 Task: Research Airbnb properties in Katumba, Tanzania from 5th December, 2023 to 16th December, 2023 for 2 adults. Place can be entire room with 1  bedroom having 1 bed and 1 bathroom. Property type can be hotel.
Action: Mouse moved to (456, 107)
Screenshot: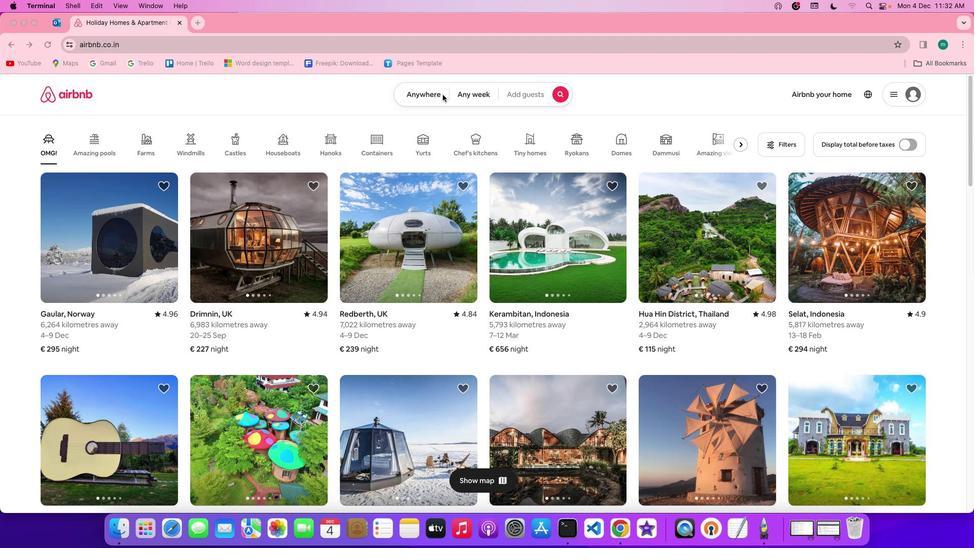 
Action: Mouse pressed left at (456, 107)
Screenshot: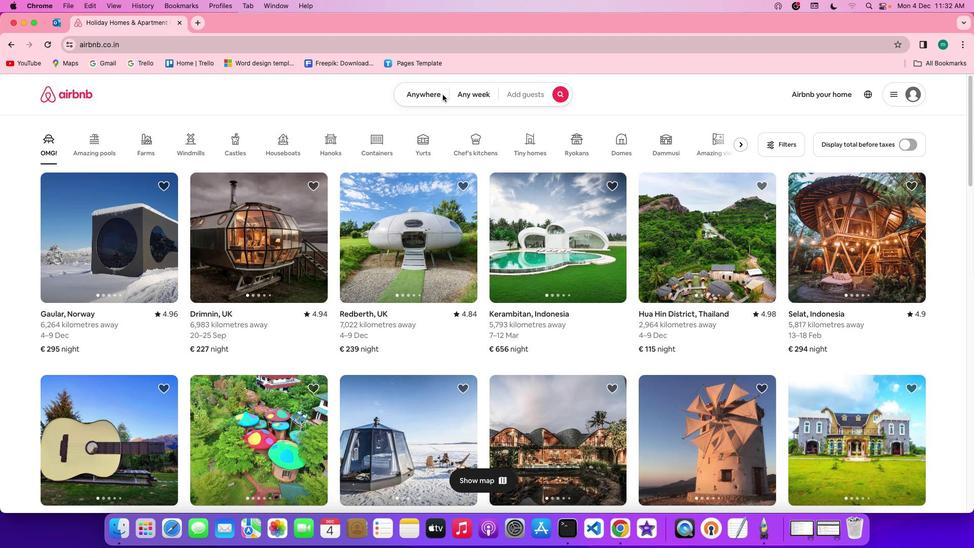 
Action: Mouse pressed left at (456, 107)
Screenshot: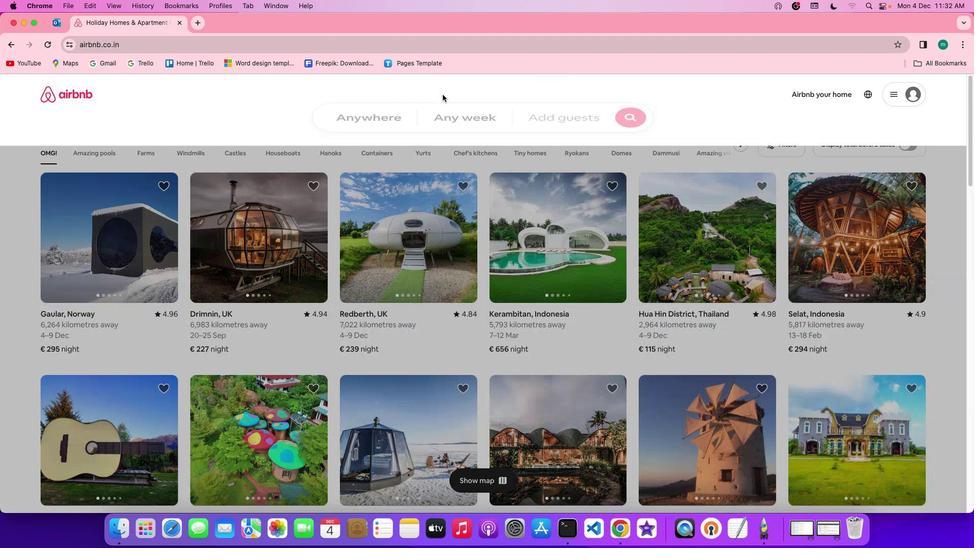 
Action: Mouse moved to (372, 145)
Screenshot: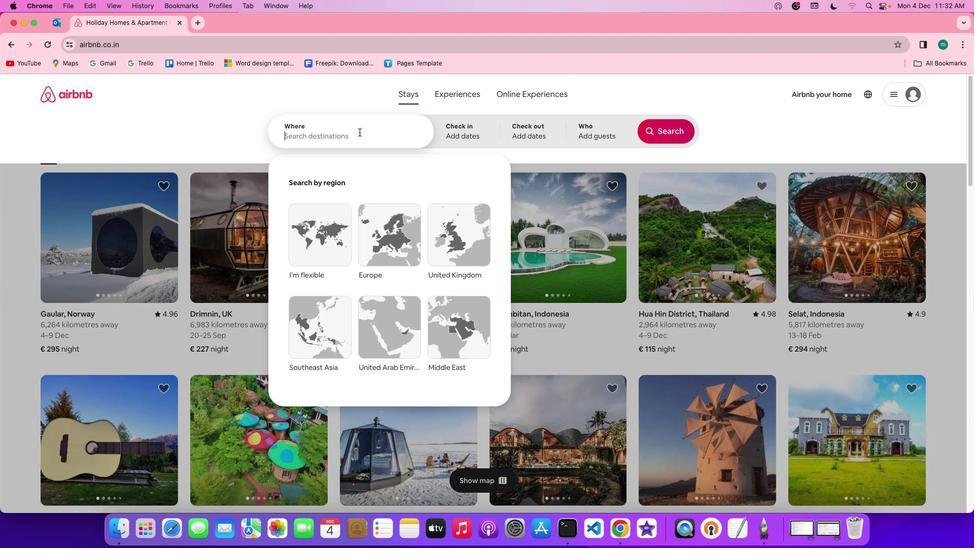 
Action: Mouse pressed left at (372, 145)
Screenshot: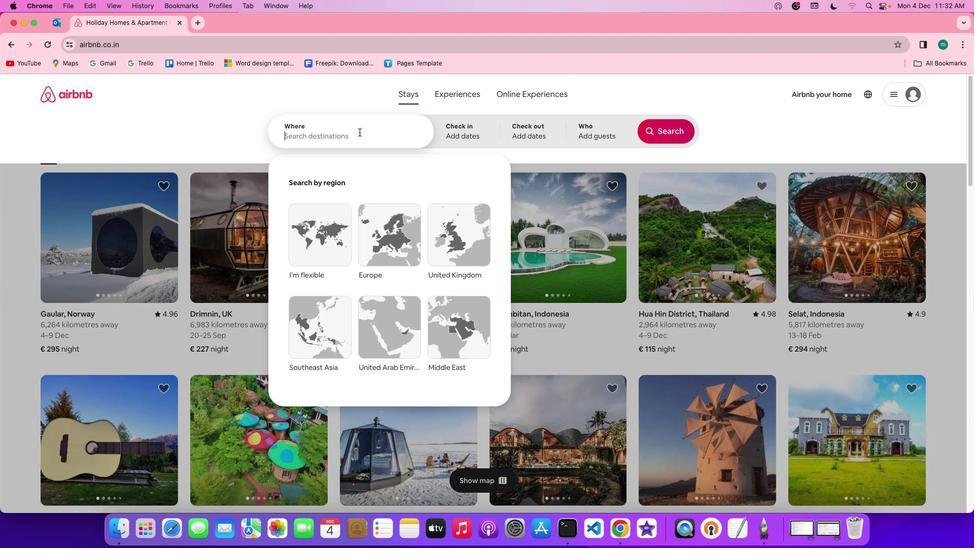 
Action: Key pressed Key.shift'K''a''t''u''m''b''a'','Key.spaceKey.shift't''a''n''z''a''n''i''a'
Screenshot: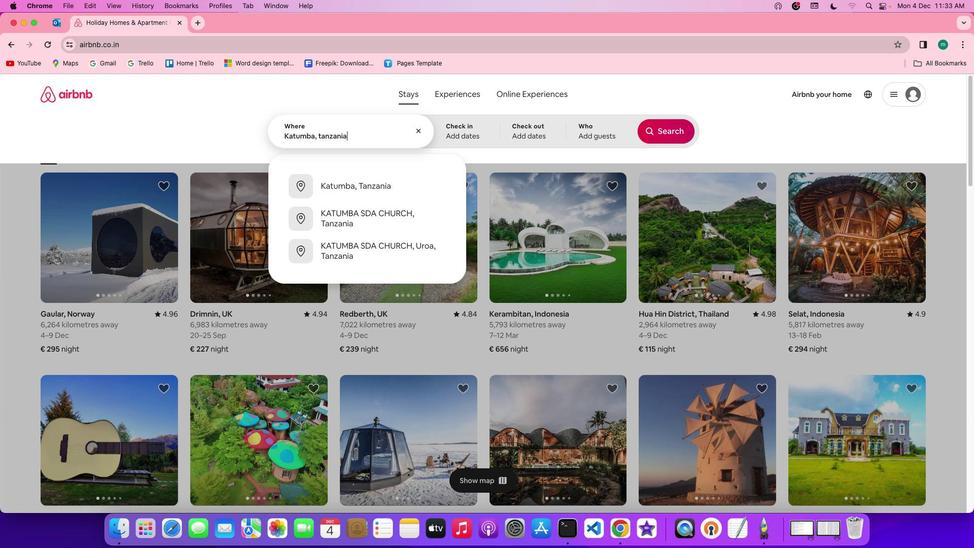 
Action: Mouse moved to (484, 138)
Screenshot: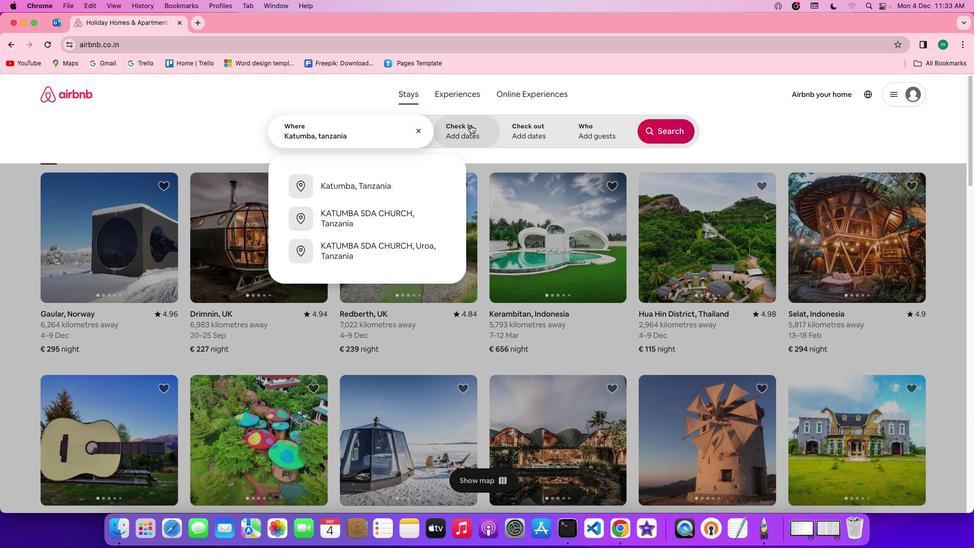 
Action: Mouse pressed left at (484, 138)
Screenshot: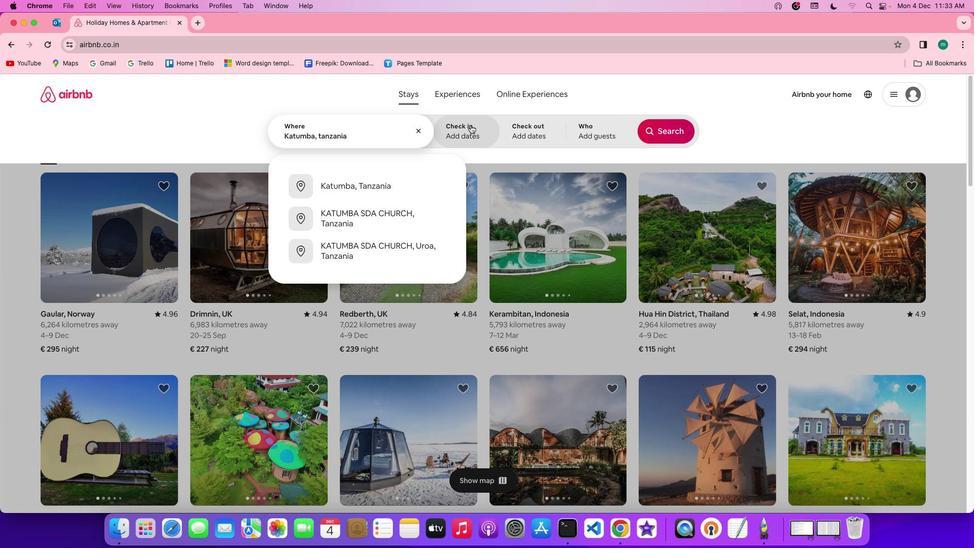 
Action: Mouse moved to (369, 292)
Screenshot: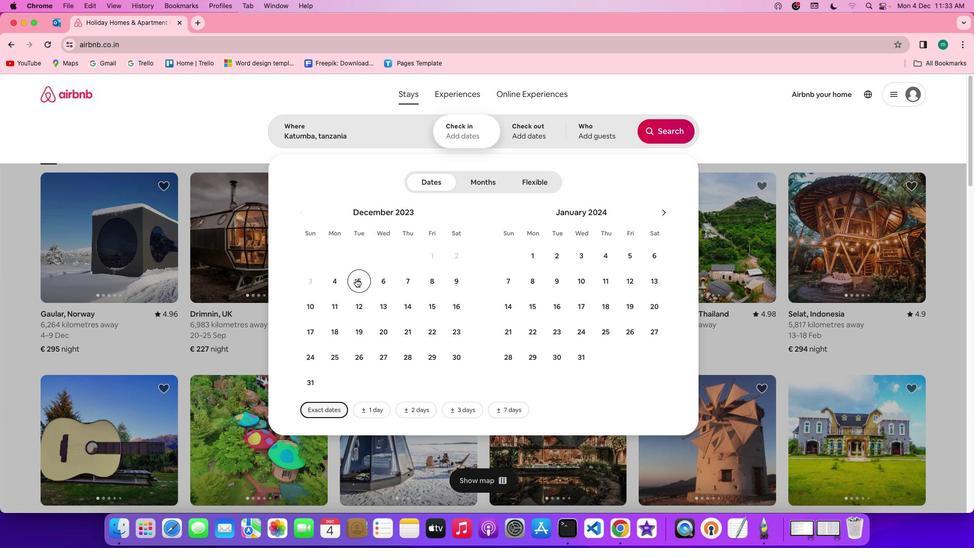 
Action: Mouse pressed left at (369, 292)
Screenshot: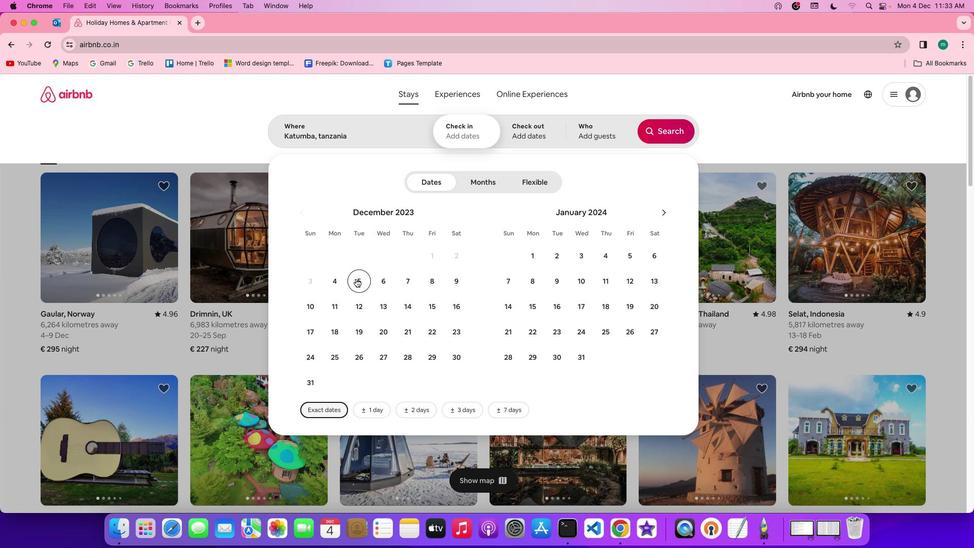 
Action: Mouse moved to (465, 320)
Screenshot: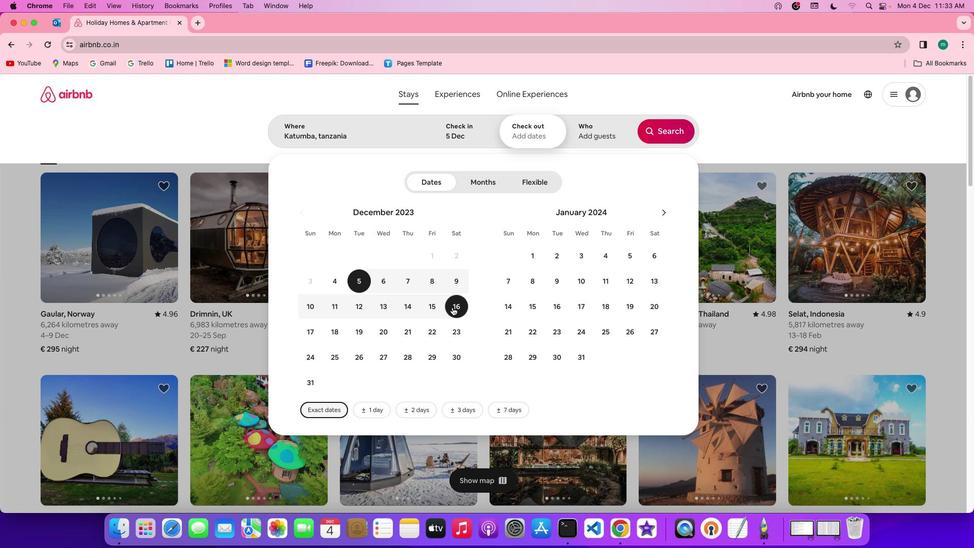 
Action: Mouse pressed left at (465, 320)
Screenshot: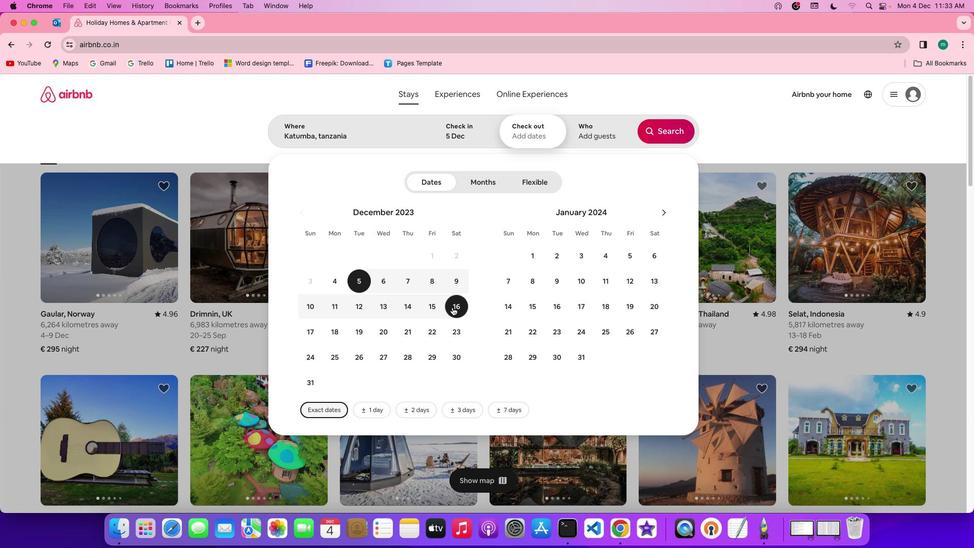 
Action: Mouse moved to (621, 151)
Screenshot: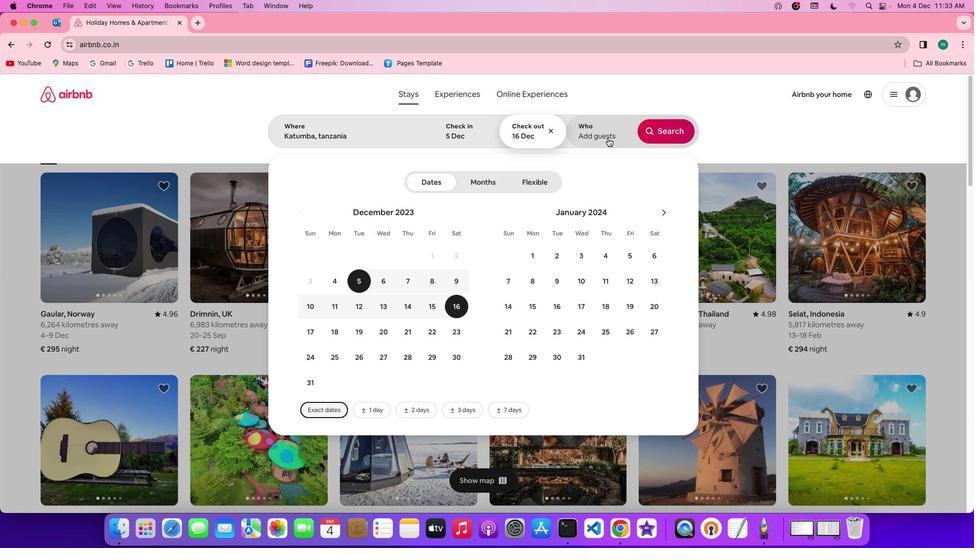 
Action: Mouse pressed left at (621, 151)
Screenshot: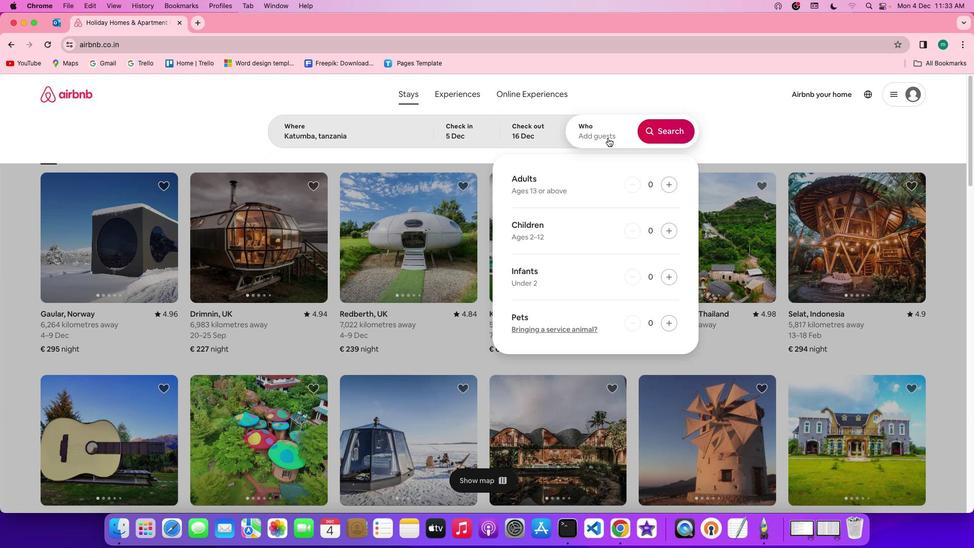 
Action: Mouse moved to (686, 196)
Screenshot: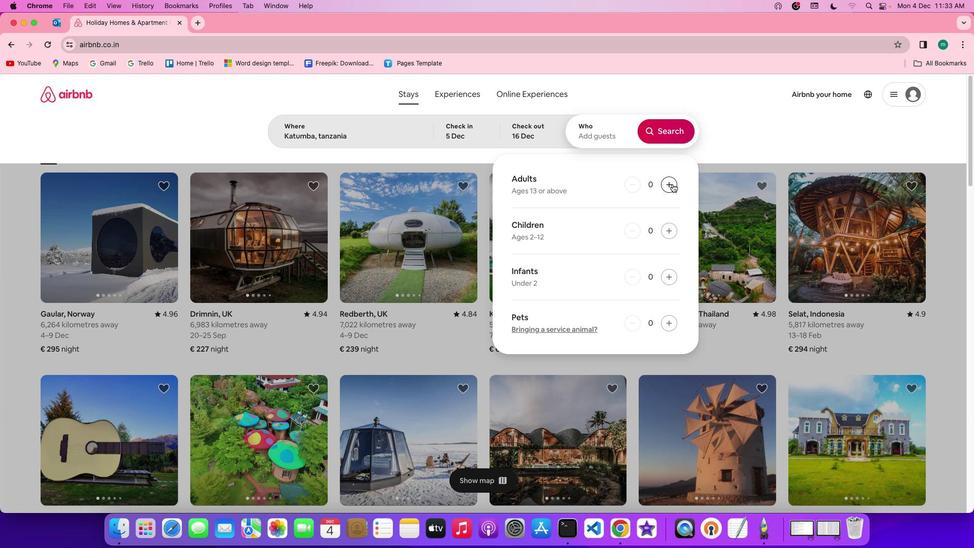 
Action: Mouse pressed left at (686, 196)
Screenshot: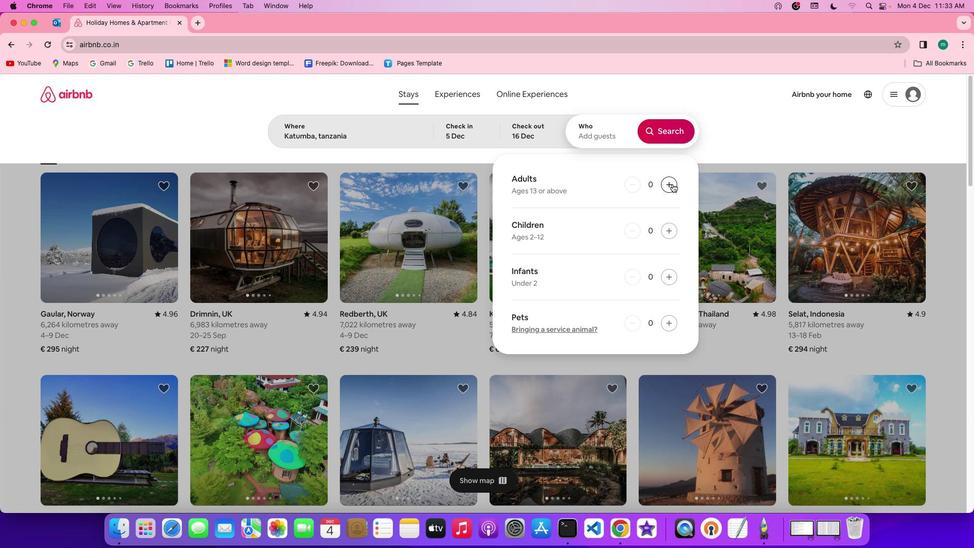 
Action: Mouse pressed left at (686, 196)
Screenshot: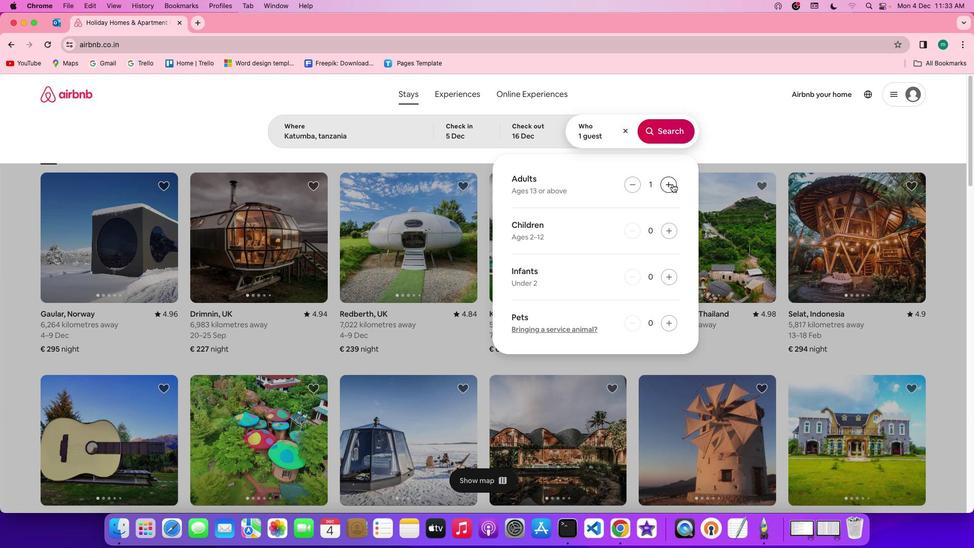 
Action: Mouse moved to (698, 145)
Screenshot: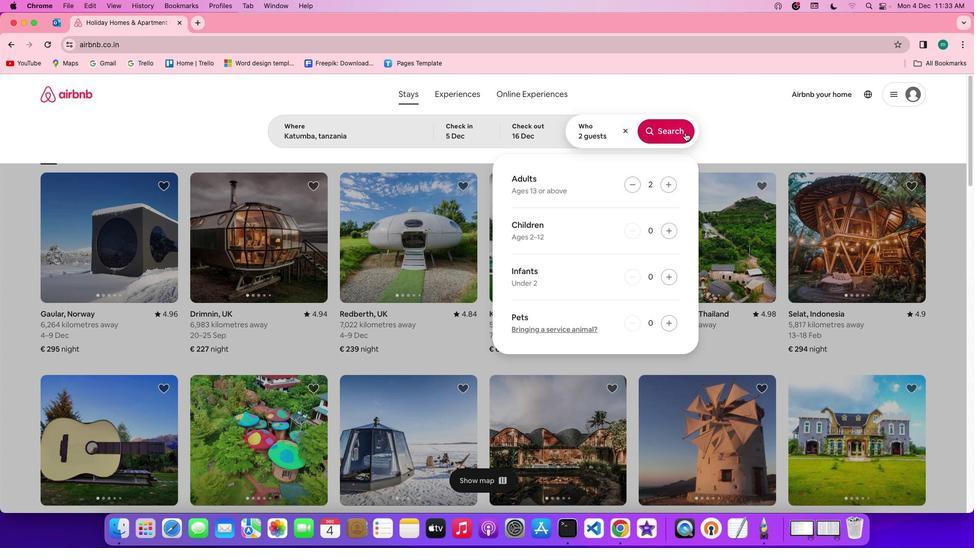 
Action: Mouse pressed left at (698, 145)
Screenshot: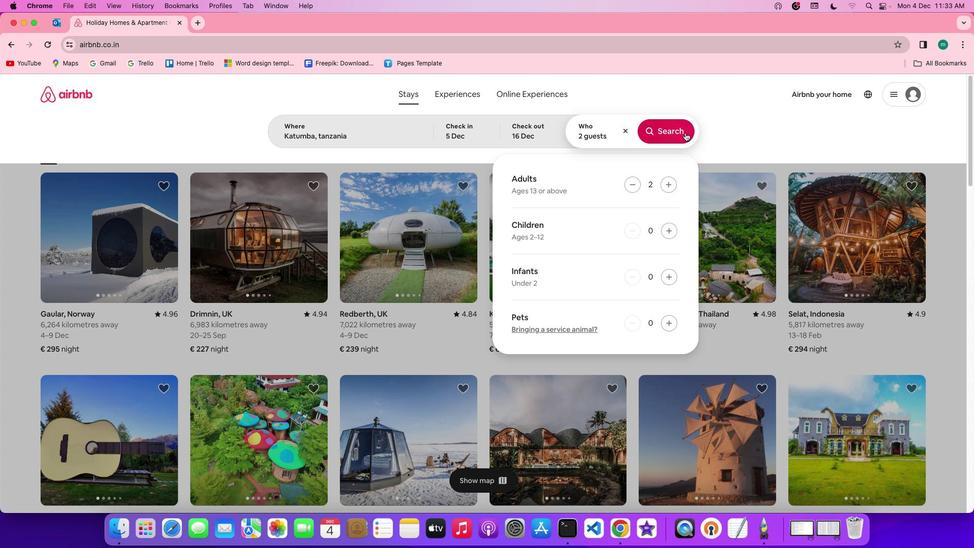 
Action: Mouse moved to (833, 152)
Screenshot: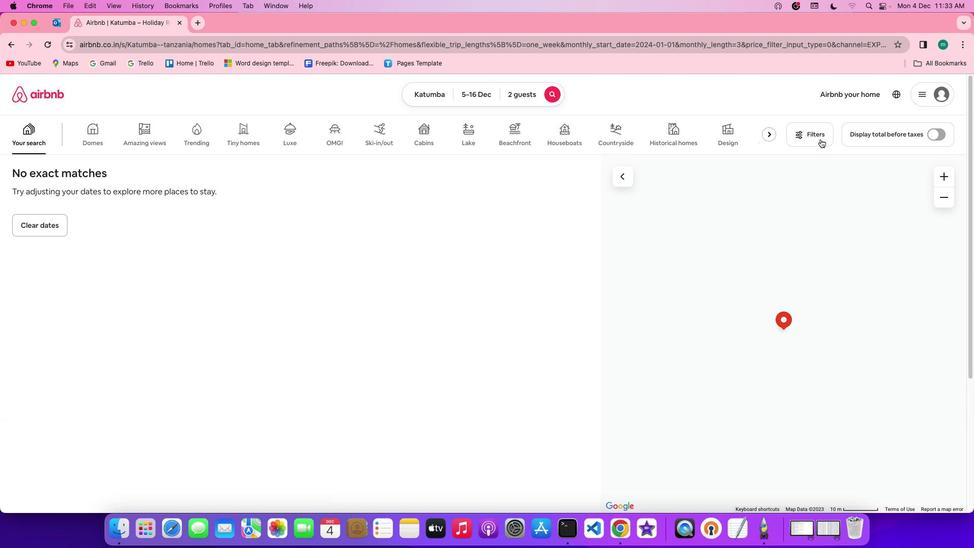 
Action: Mouse pressed left at (833, 152)
Screenshot: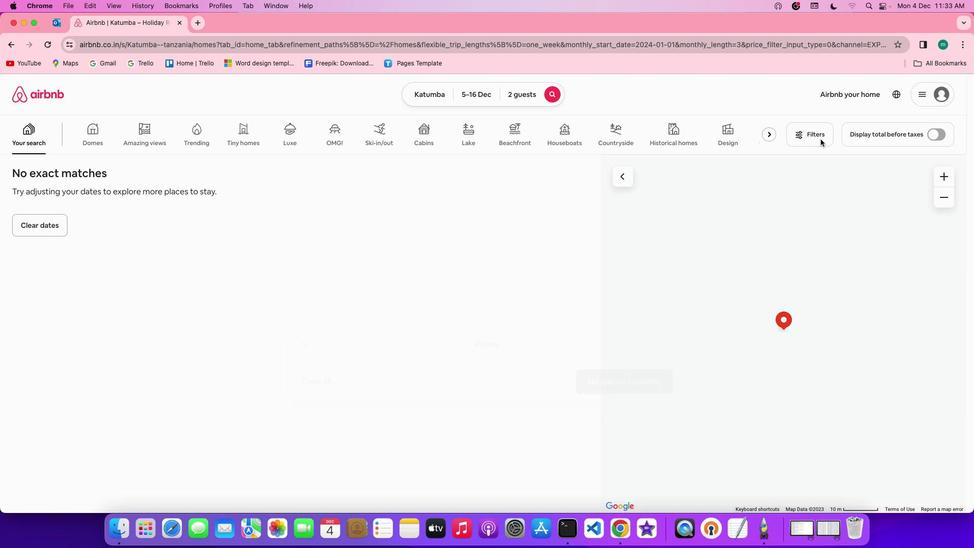 
Action: Mouse moved to (464, 318)
Screenshot: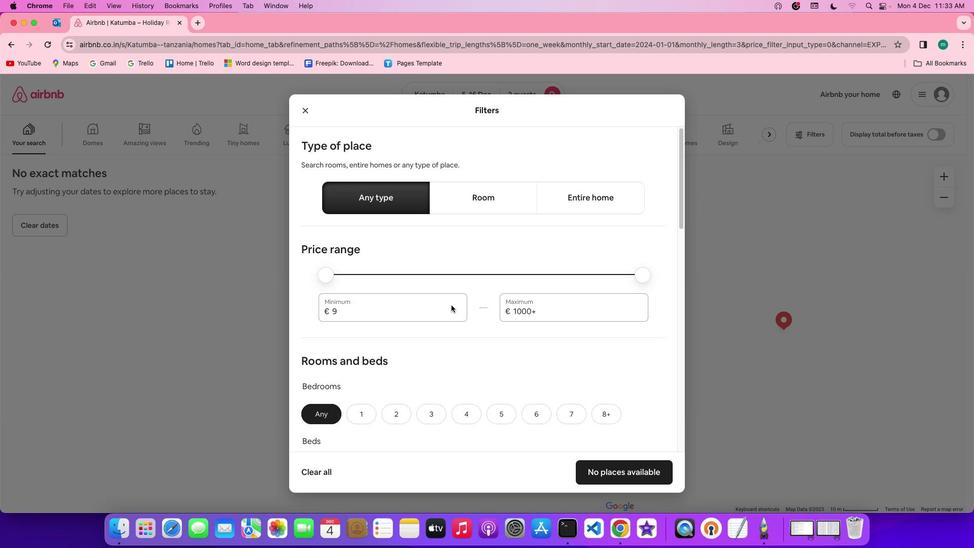 
Action: Mouse scrolled (464, 318) with delta (13, 12)
Screenshot: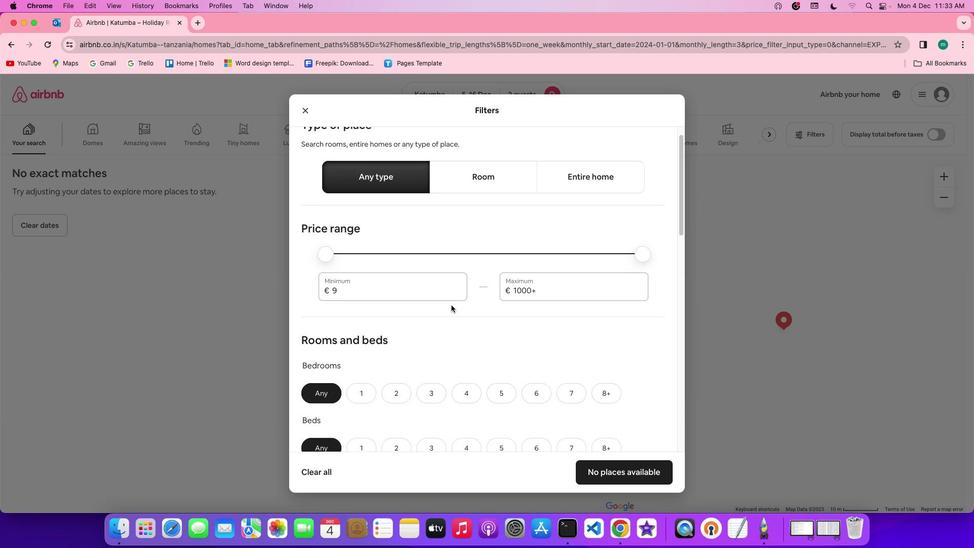 
Action: Mouse scrolled (464, 318) with delta (13, 12)
Screenshot: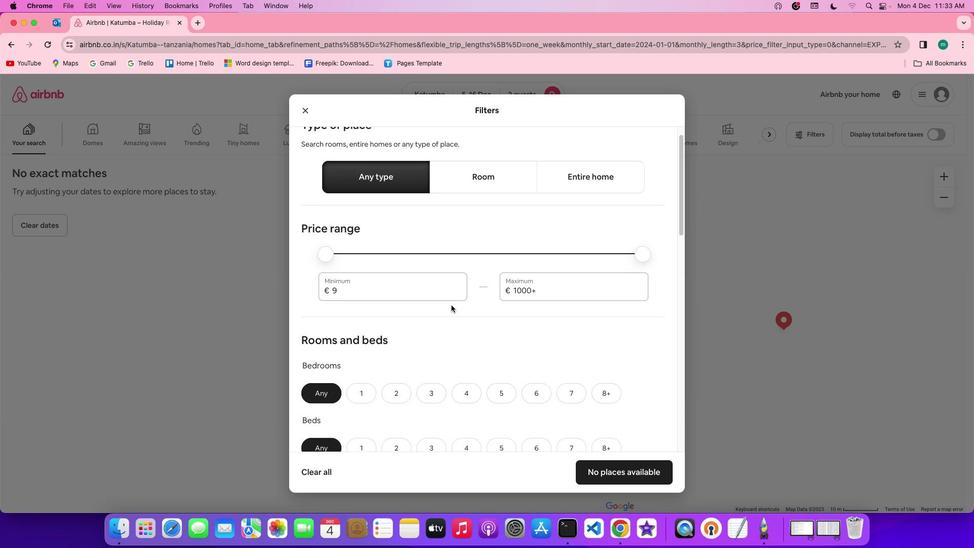 
Action: Mouse scrolled (464, 318) with delta (13, 11)
Screenshot: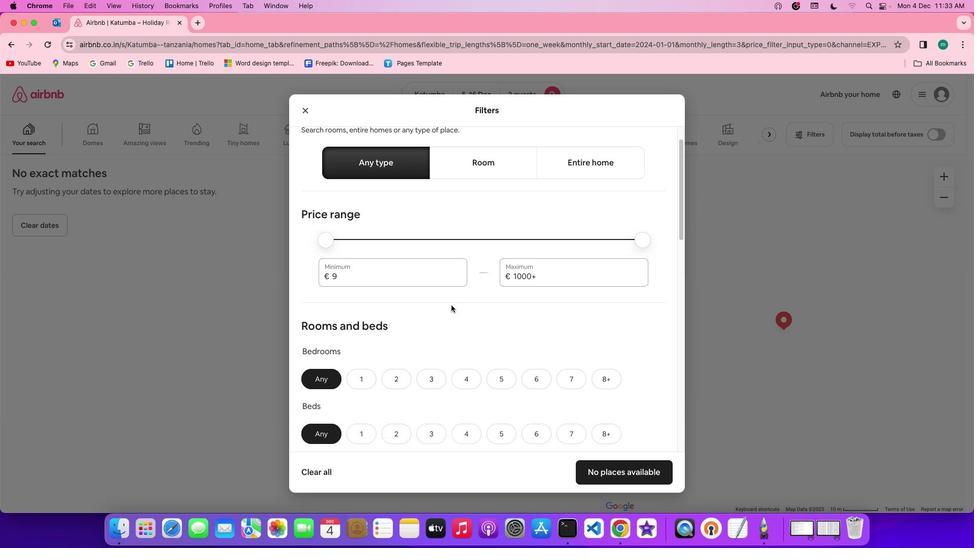 
Action: Mouse scrolled (464, 318) with delta (13, 11)
Screenshot: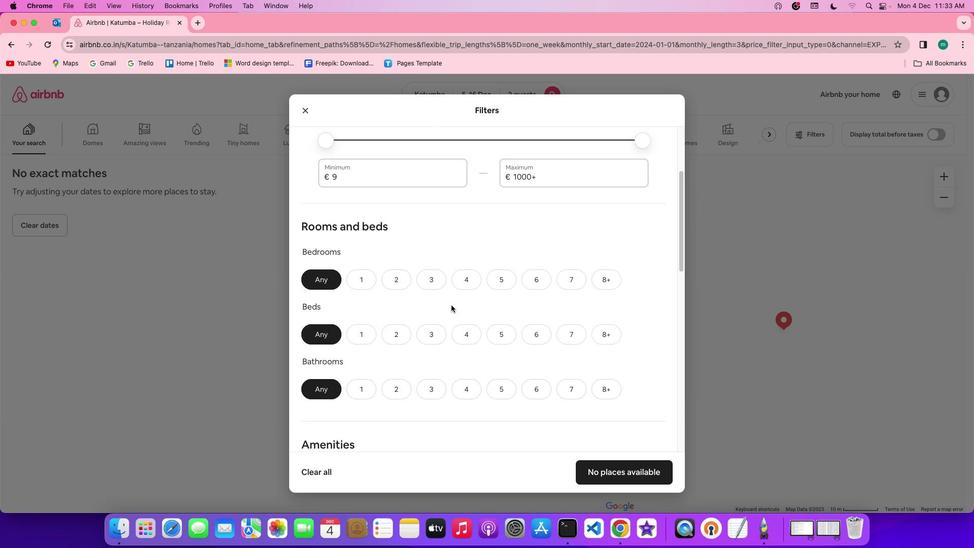 
Action: Mouse scrolled (464, 318) with delta (13, 12)
Screenshot: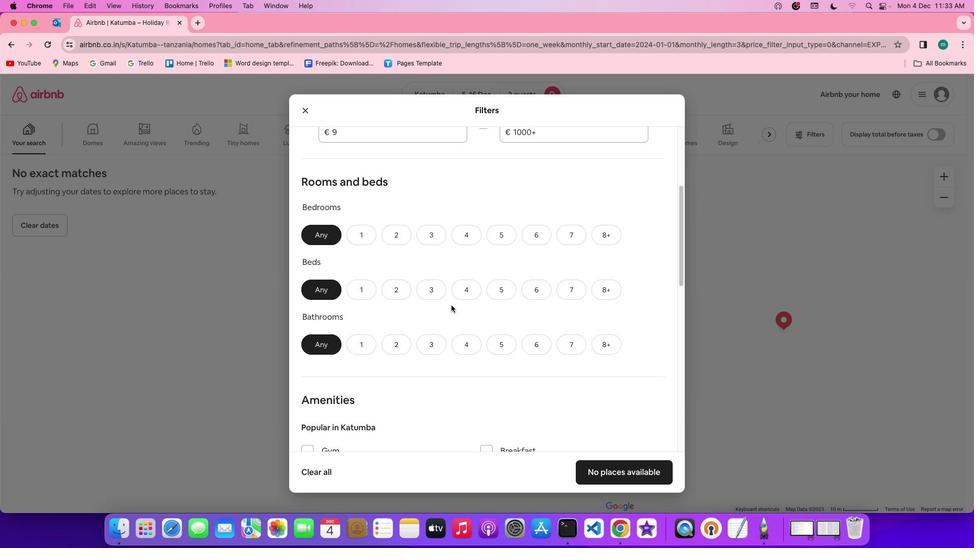 
Action: Mouse scrolled (464, 318) with delta (13, 12)
Screenshot: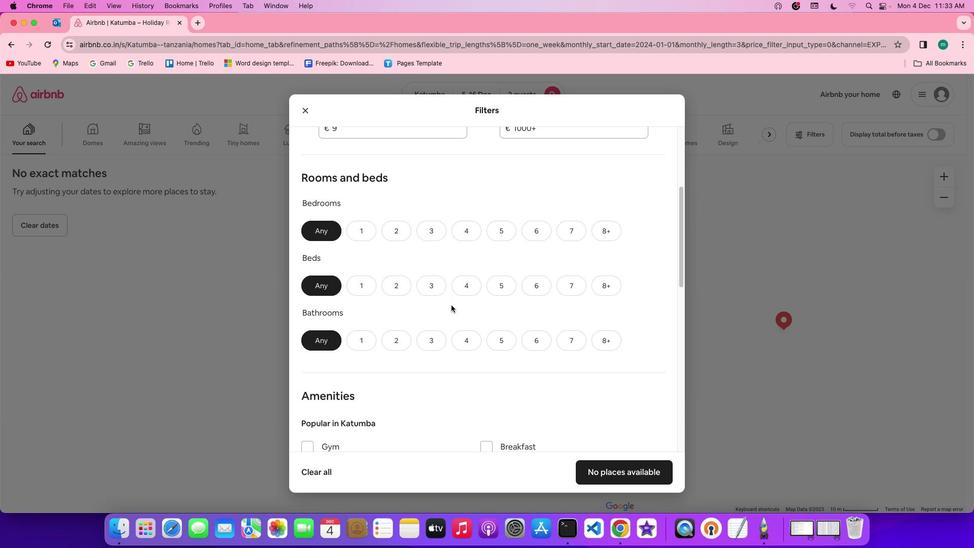 
Action: Mouse scrolled (464, 318) with delta (13, 12)
Screenshot: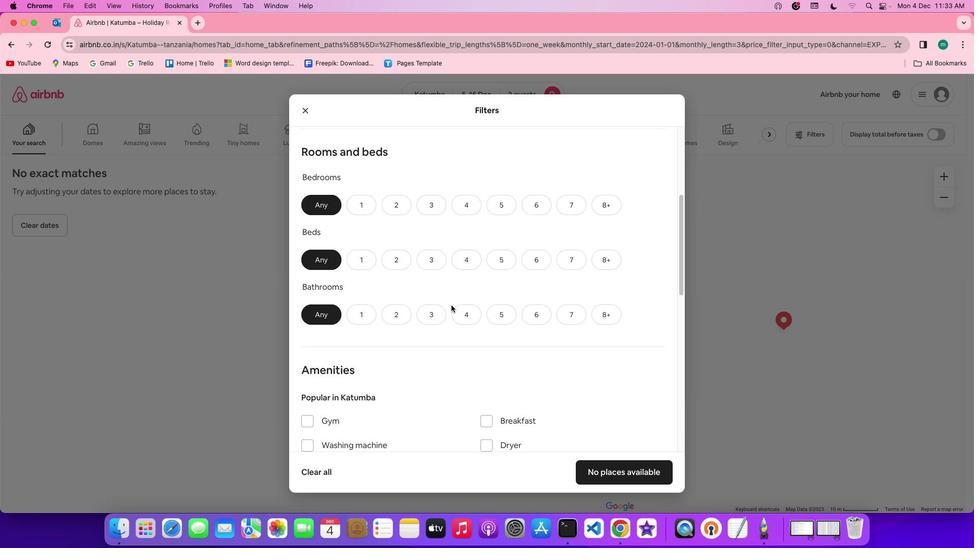 
Action: Mouse scrolled (464, 318) with delta (13, 12)
Screenshot: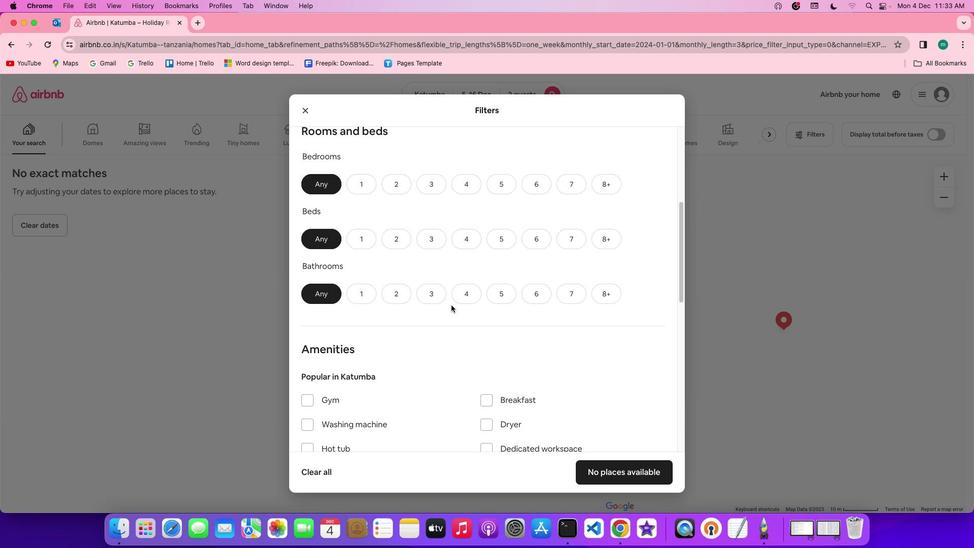 
Action: Mouse scrolled (464, 318) with delta (13, 12)
Screenshot: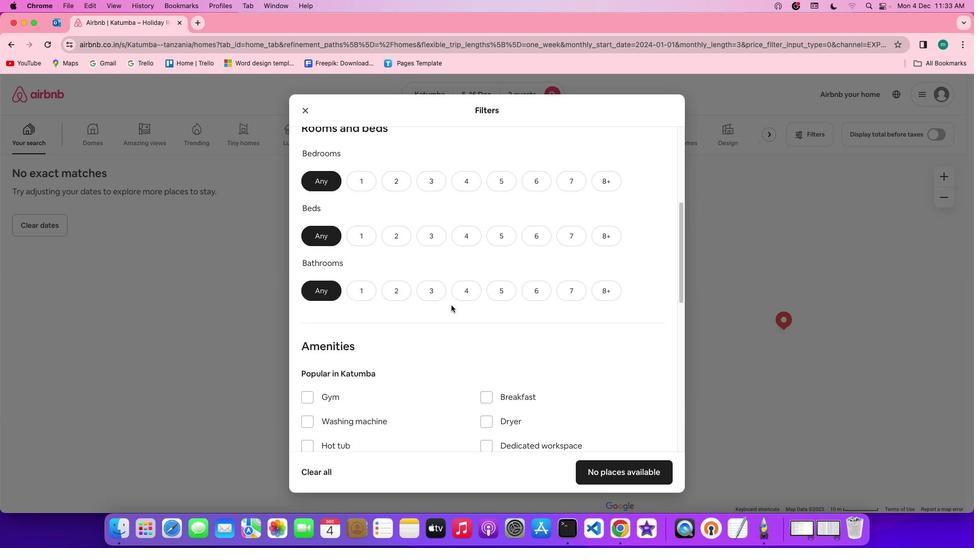
Action: Mouse scrolled (464, 318) with delta (13, 12)
Screenshot: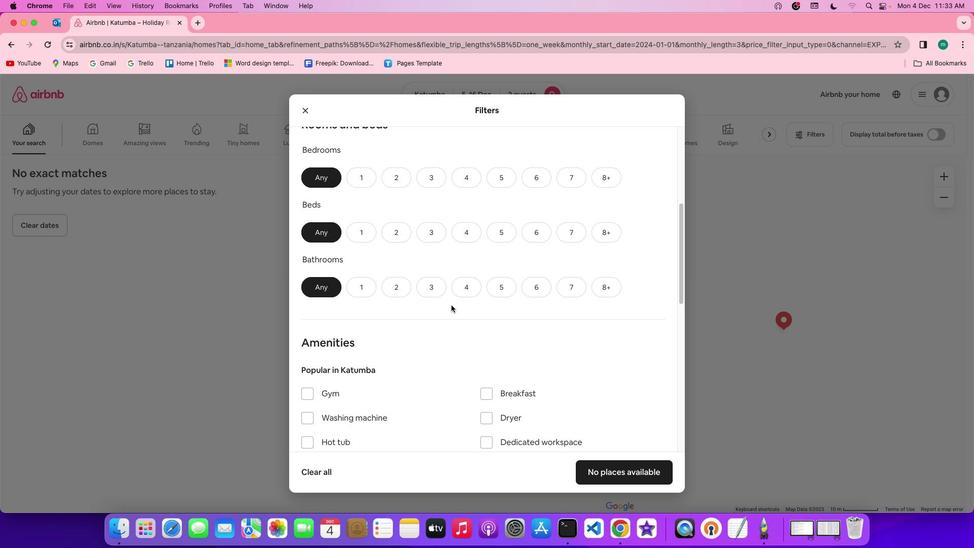 
Action: Mouse scrolled (464, 318) with delta (13, 12)
Screenshot: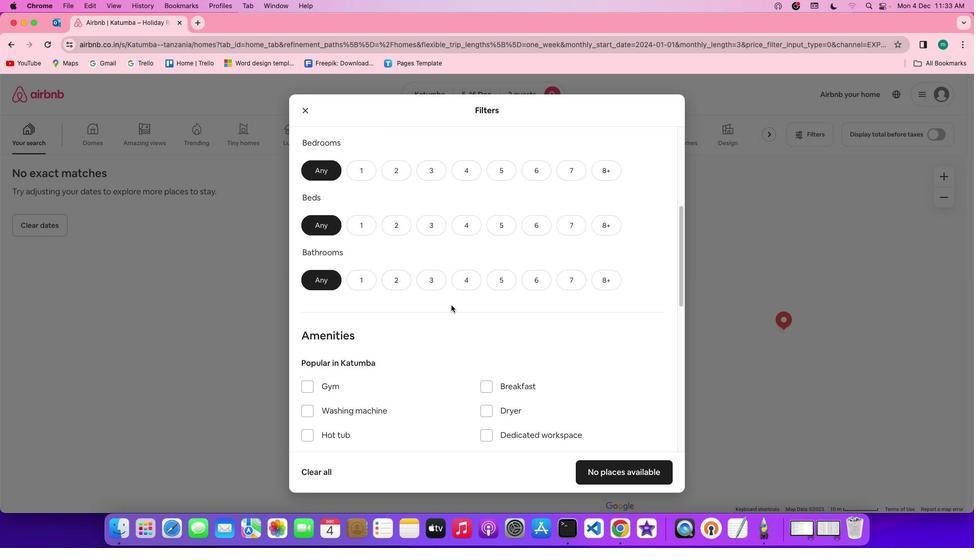 
Action: Mouse scrolled (464, 318) with delta (13, 12)
Screenshot: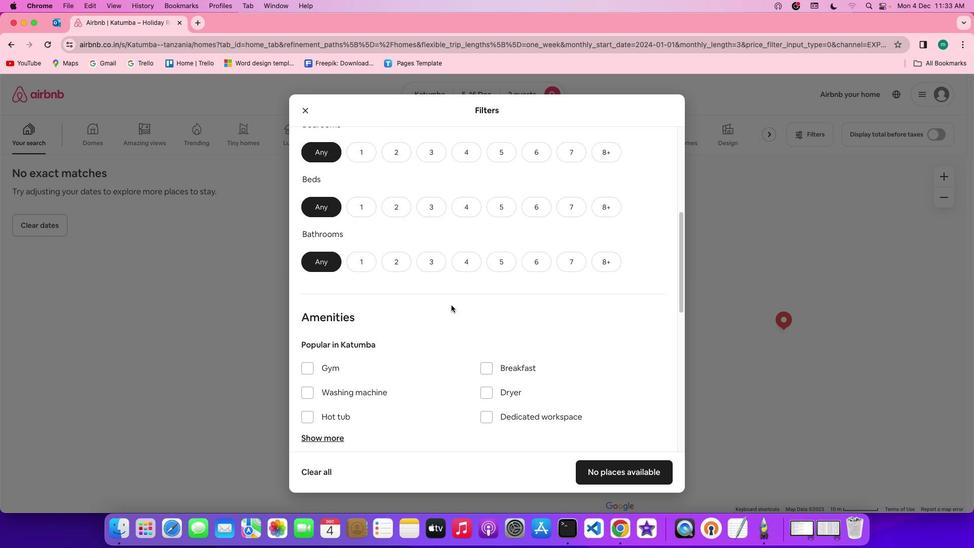 
Action: Mouse scrolled (464, 318) with delta (13, 12)
Screenshot: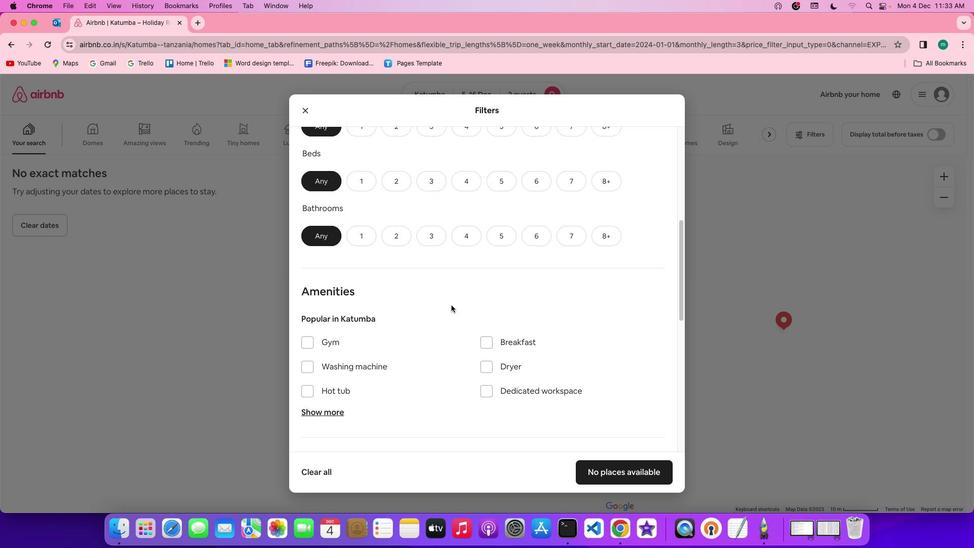 
Action: Mouse scrolled (464, 318) with delta (13, 12)
Screenshot: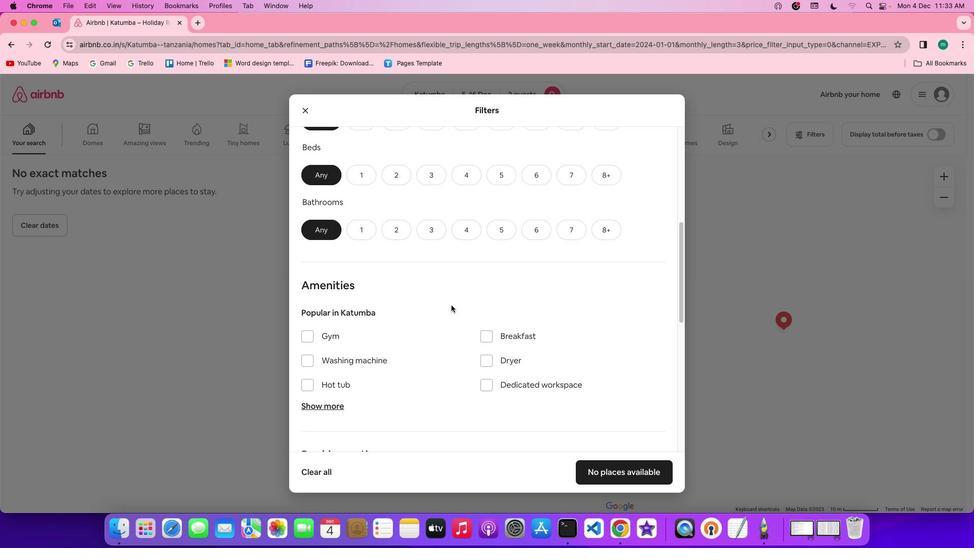 
Action: Mouse scrolled (464, 318) with delta (13, 12)
Screenshot: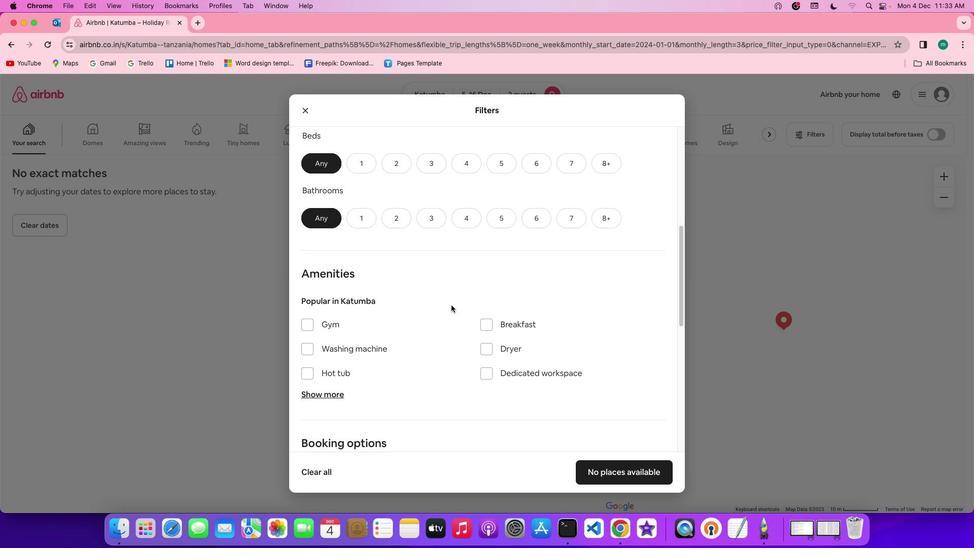 
Action: Mouse scrolled (464, 318) with delta (13, 12)
Screenshot: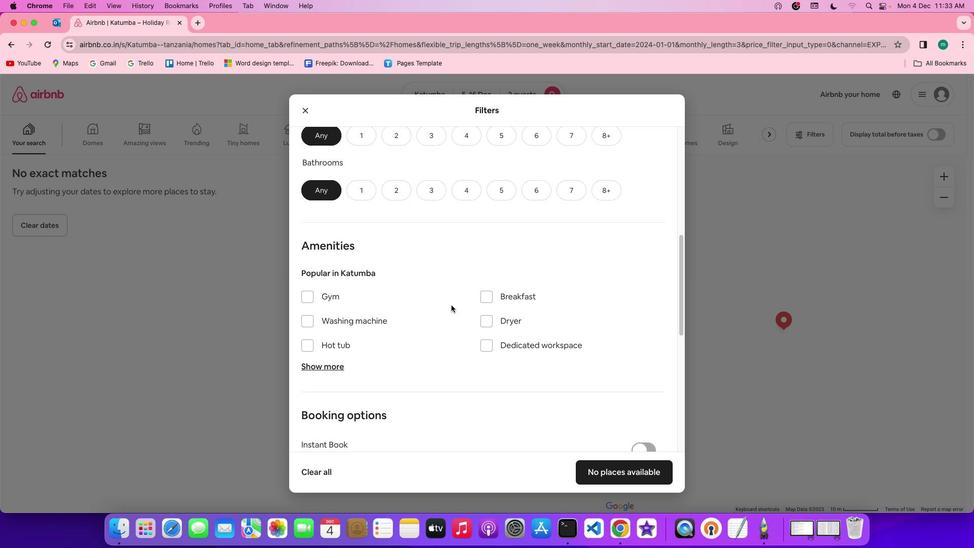
Action: Mouse scrolled (464, 318) with delta (13, 12)
Screenshot: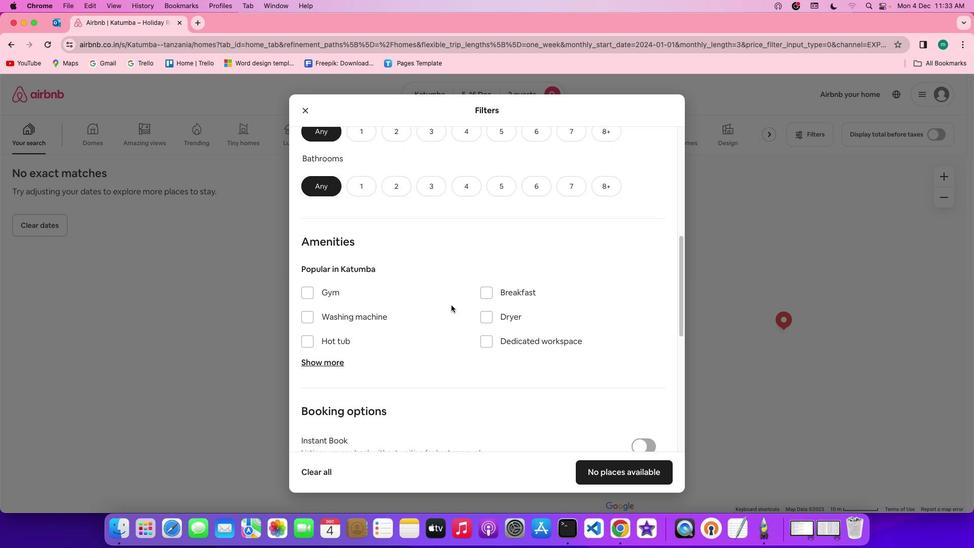 
Action: Mouse moved to (431, 283)
Screenshot: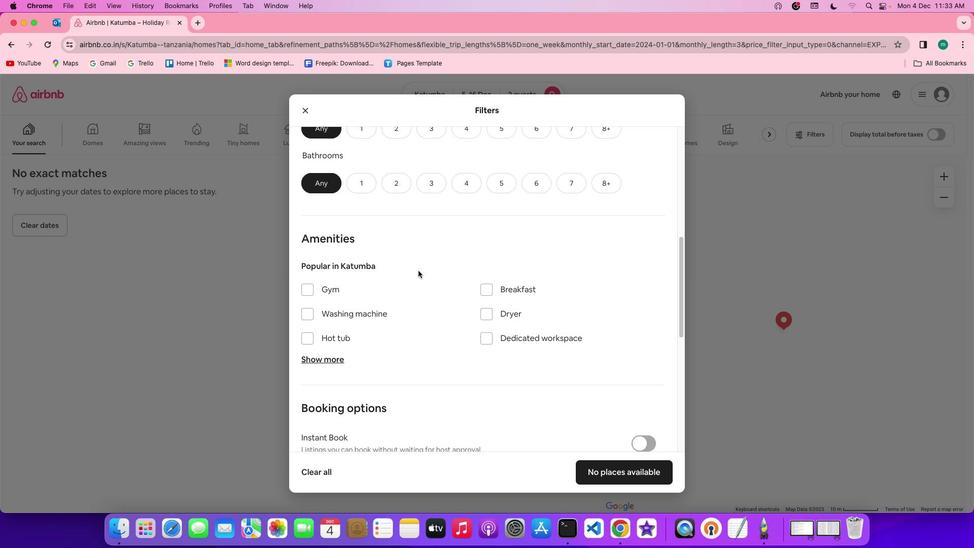 
Action: Mouse scrolled (431, 283) with delta (13, 13)
Screenshot: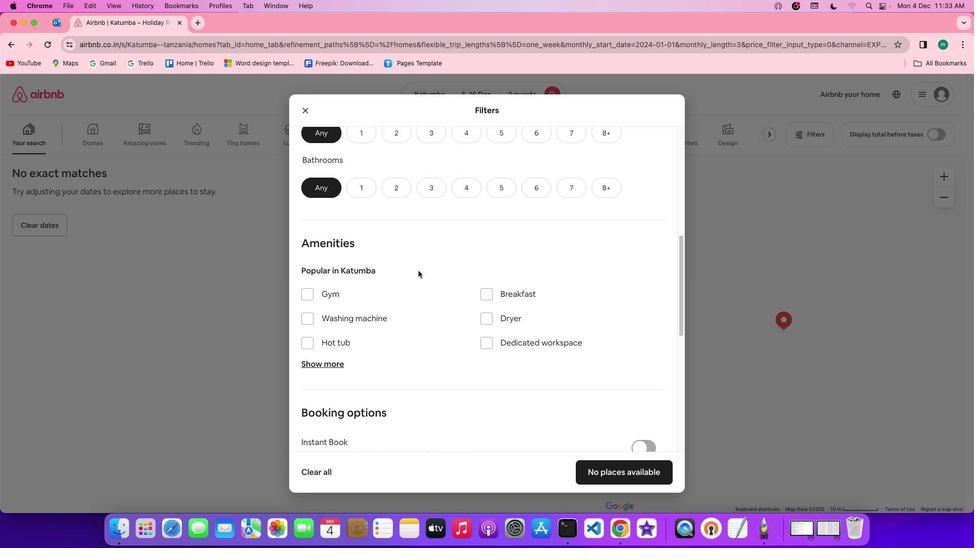 
Action: Mouse scrolled (431, 283) with delta (13, 13)
Screenshot: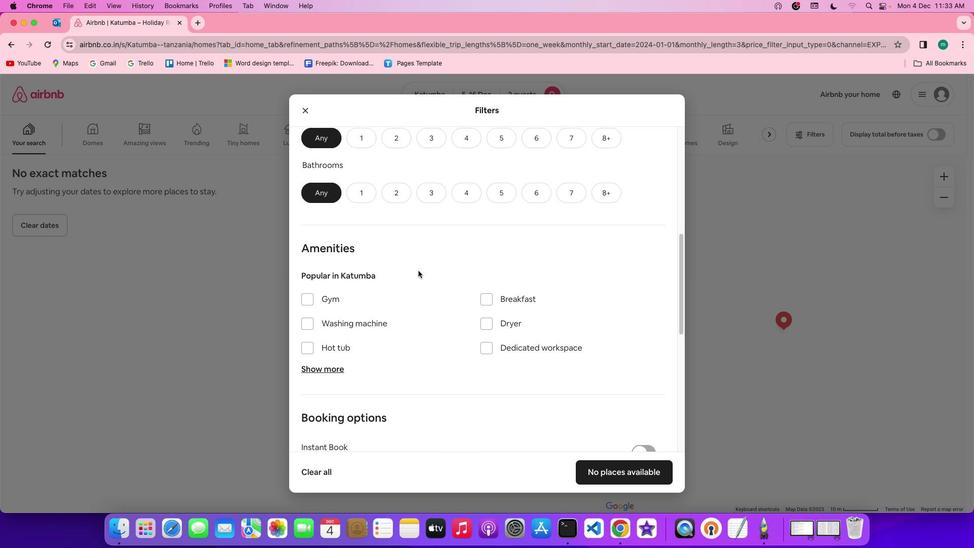 
Action: Mouse scrolled (431, 283) with delta (13, 14)
Screenshot: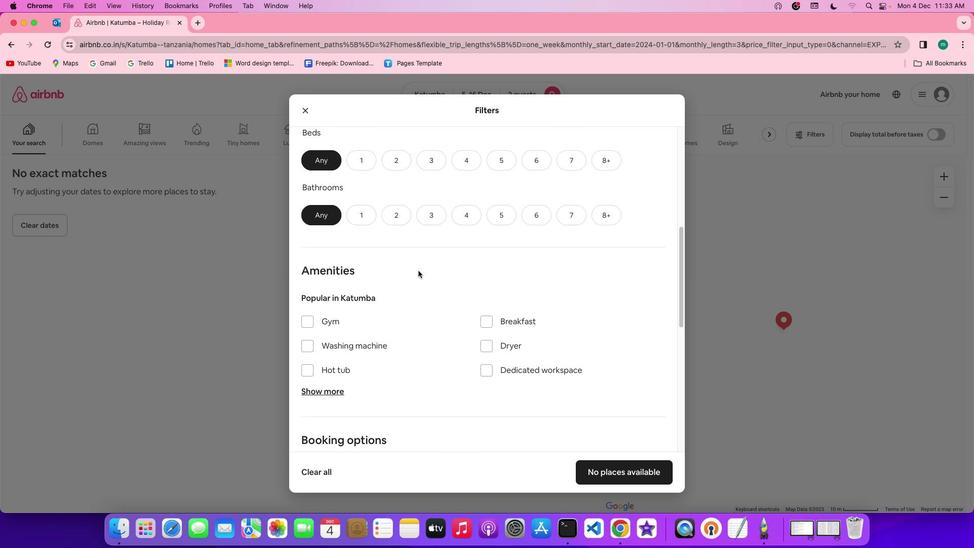 
Action: Mouse moved to (377, 149)
Screenshot: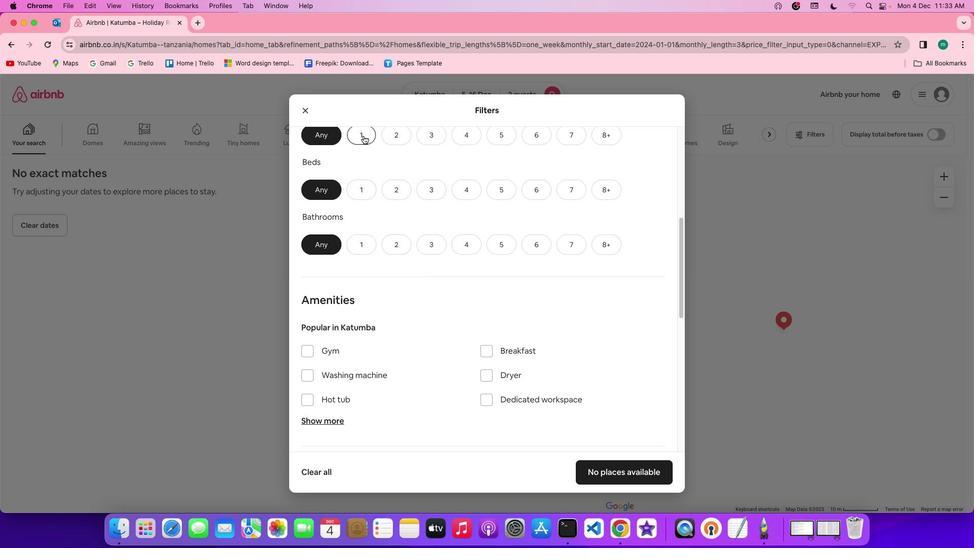 
Action: Mouse pressed left at (377, 149)
Screenshot: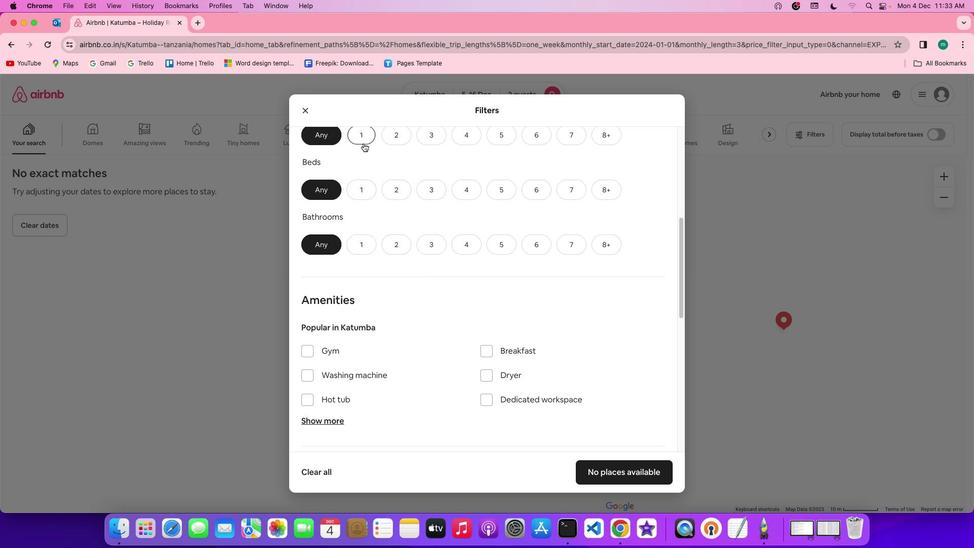 
Action: Mouse moved to (370, 200)
Screenshot: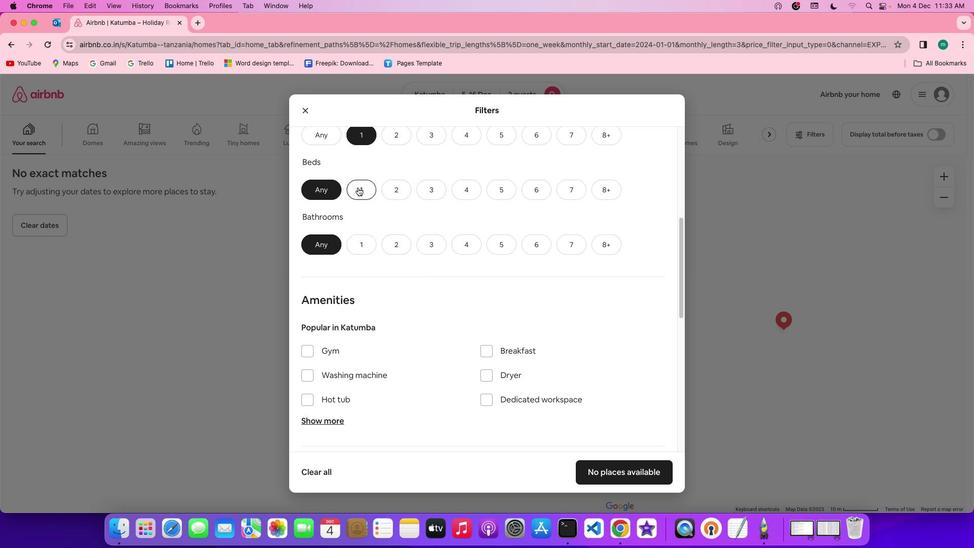 
Action: Mouse pressed left at (370, 200)
Screenshot: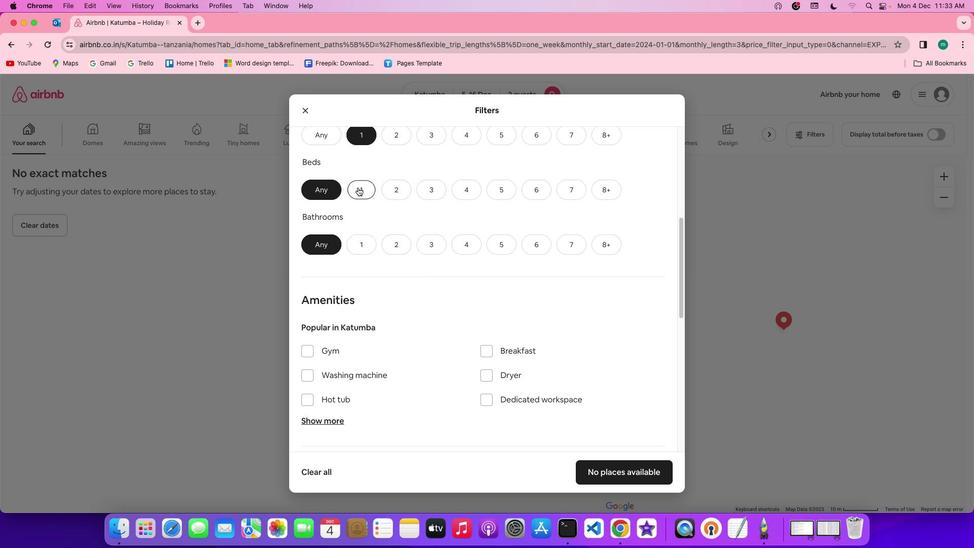 
Action: Mouse moved to (373, 253)
Screenshot: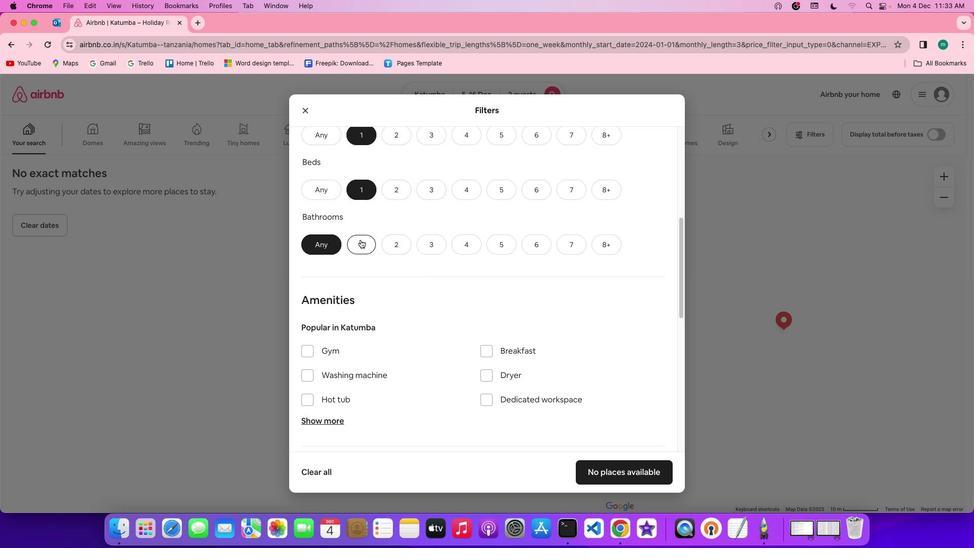 
Action: Mouse pressed left at (373, 253)
Screenshot: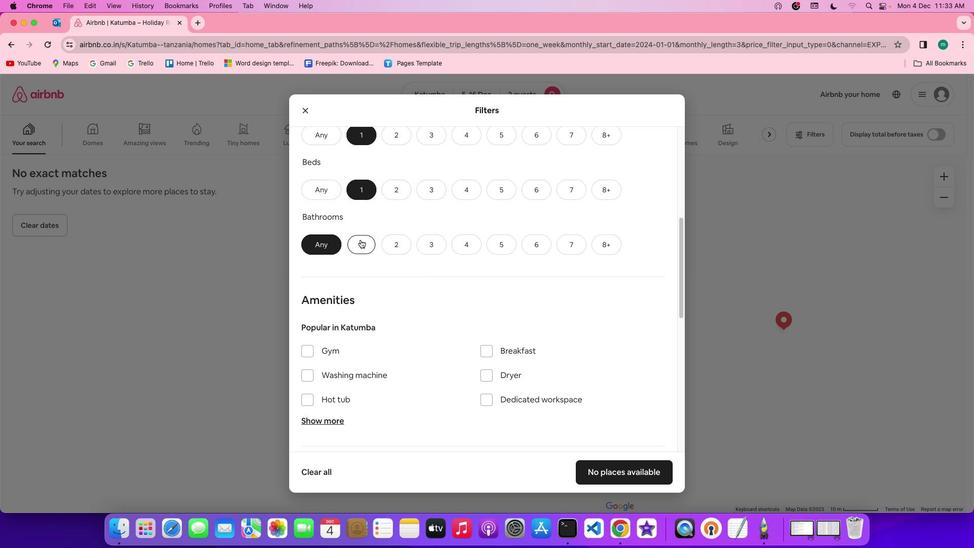 
Action: Mouse moved to (483, 298)
Screenshot: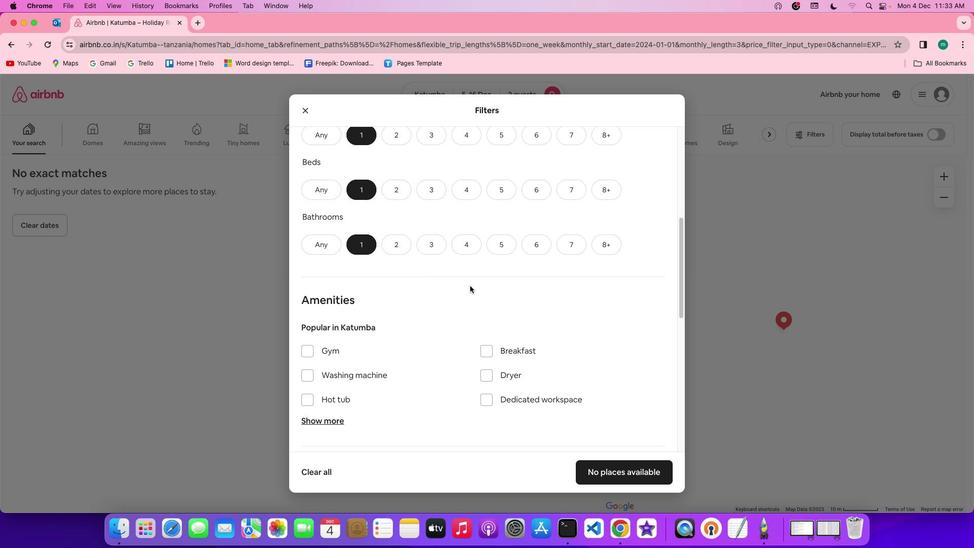 
Action: Mouse scrolled (483, 298) with delta (13, 12)
Screenshot: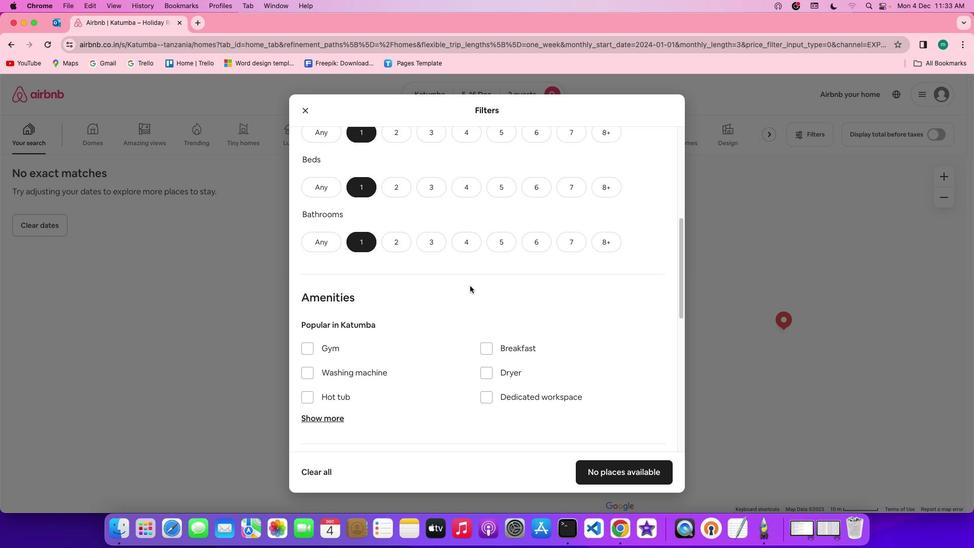 
Action: Mouse moved to (483, 299)
Screenshot: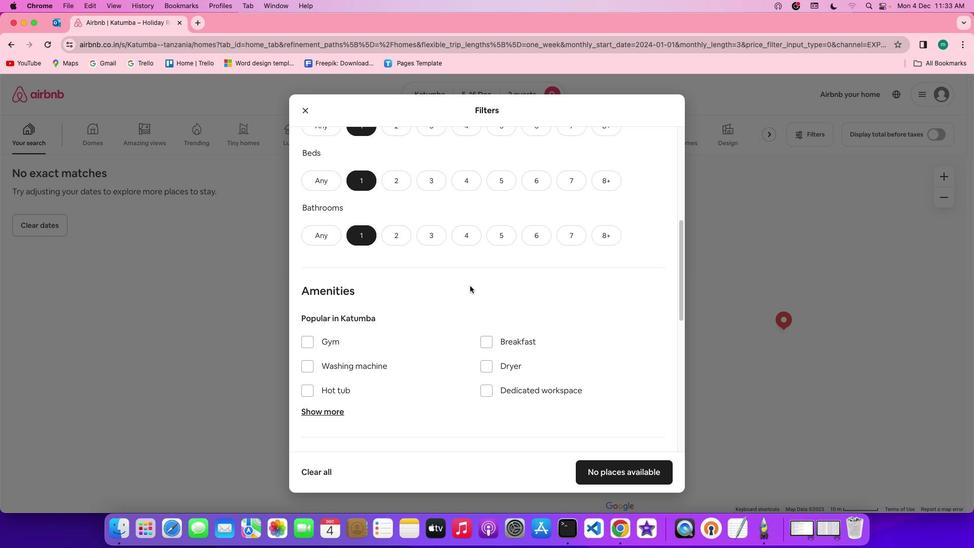 
Action: Mouse scrolled (483, 299) with delta (13, 12)
Screenshot: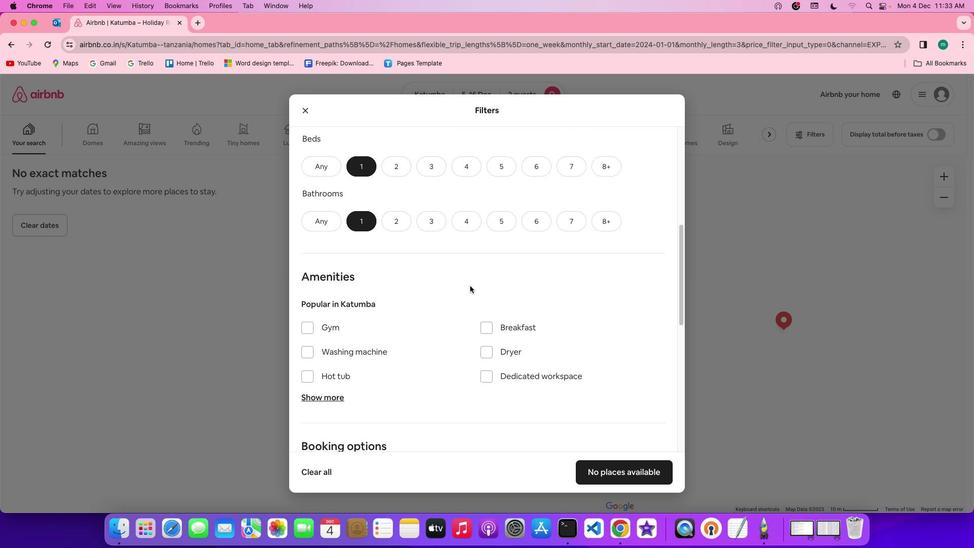 
Action: Mouse scrolled (483, 299) with delta (13, 12)
Screenshot: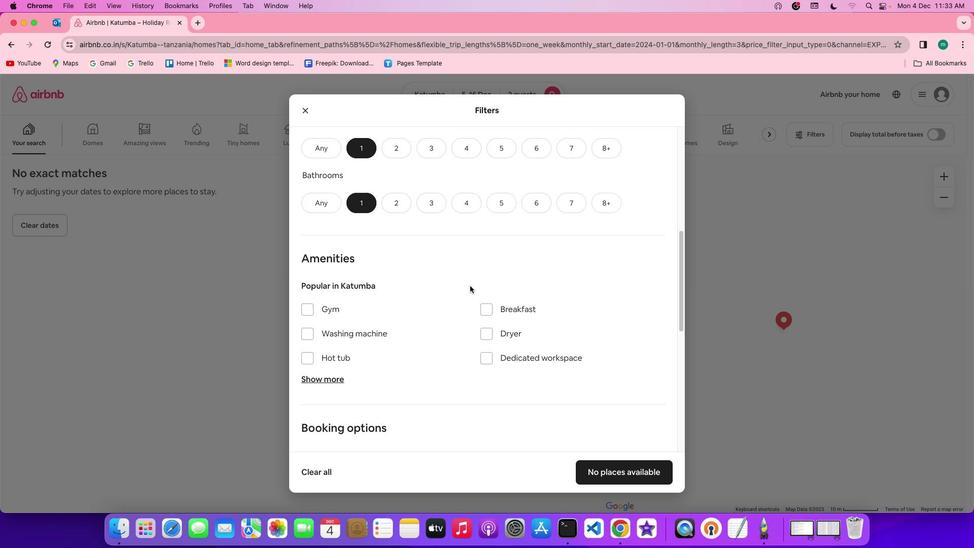 
Action: Mouse scrolled (483, 299) with delta (13, 12)
Screenshot: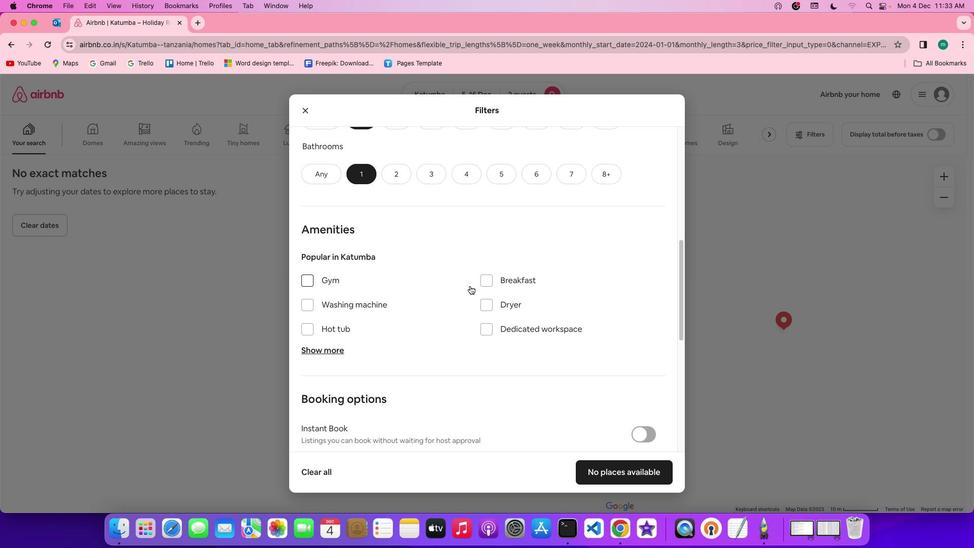 
Action: Mouse scrolled (483, 299) with delta (13, 12)
Screenshot: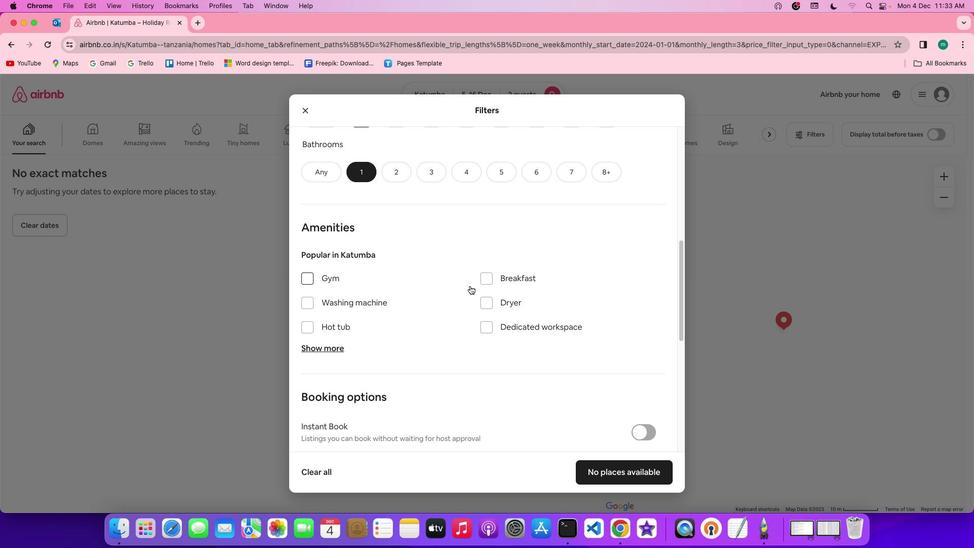 
Action: Mouse scrolled (483, 299) with delta (13, 12)
Screenshot: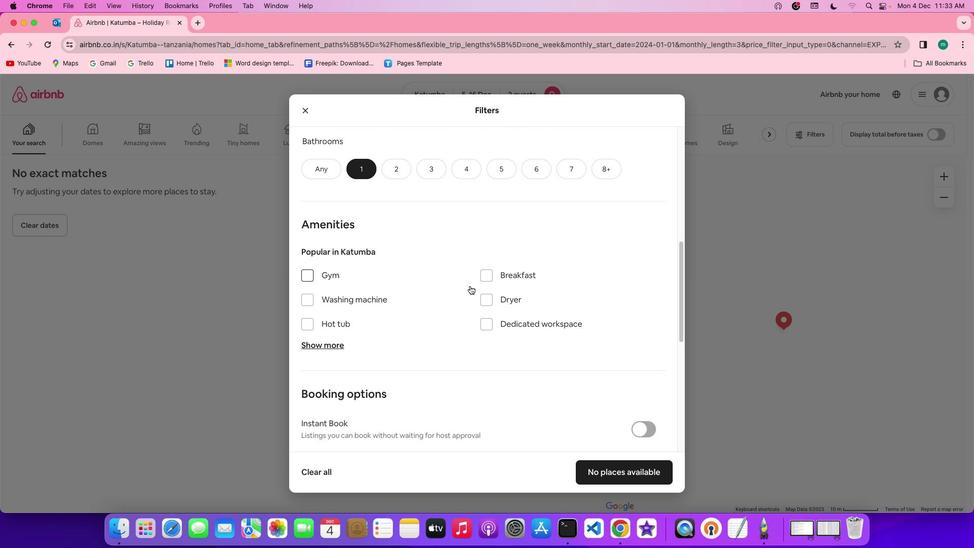 
Action: Mouse scrolled (483, 299) with delta (13, 12)
Screenshot: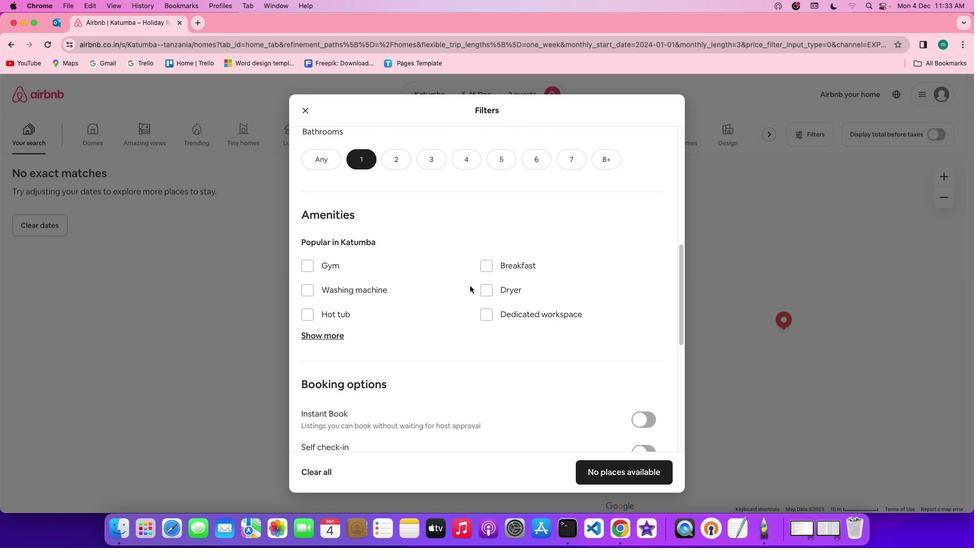 
Action: Mouse scrolled (483, 299) with delta (13, 12)
Screenshot: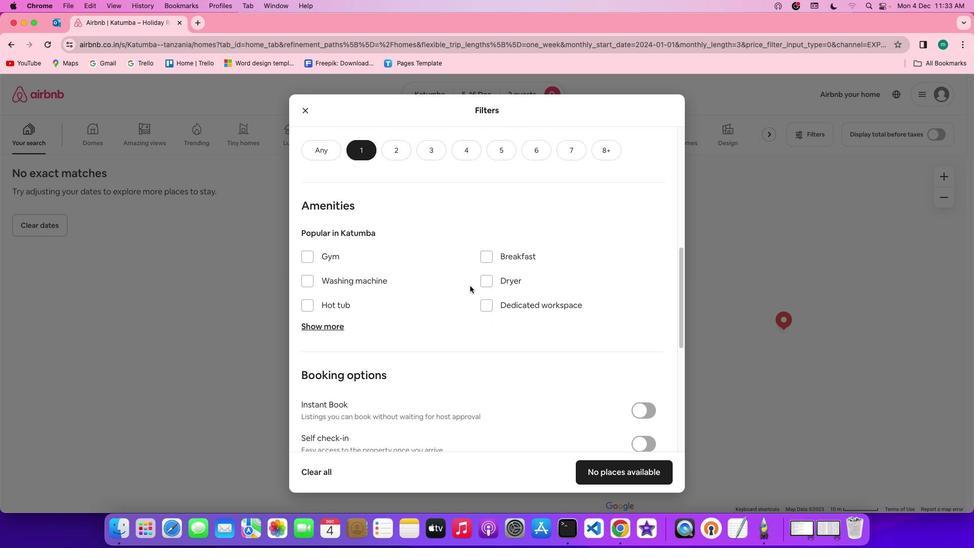 
Action: Mouse scrolled (483, 299) with delta (13, 12)
Screenshot: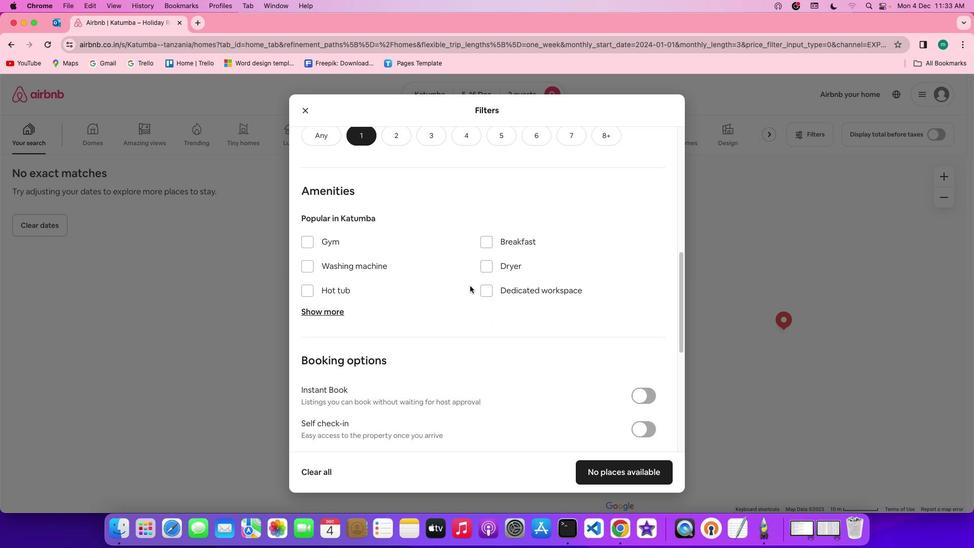 
Action: Mouse scrolled (483, 299) with delta (13, 12)
Screenshot: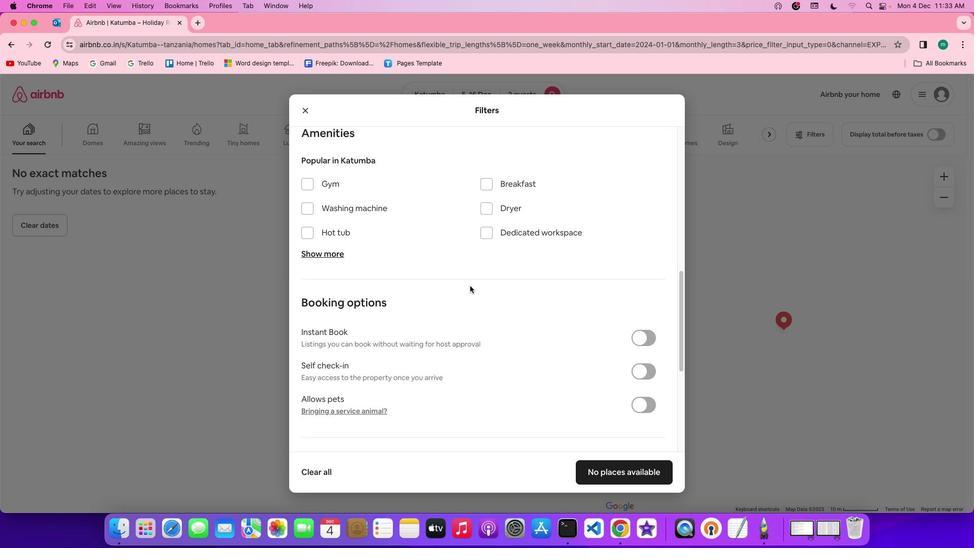 
Action: Mouse scrolled (483, 299) with delta (13, 12)
Screenshot: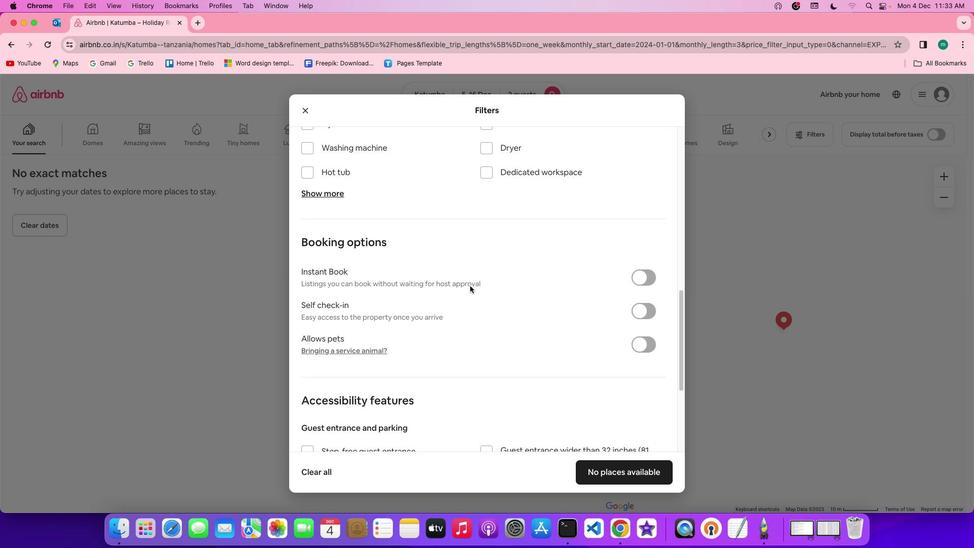 
Action: Mouse scrolled (483, 299) with delta (13, 11)
Screenshot: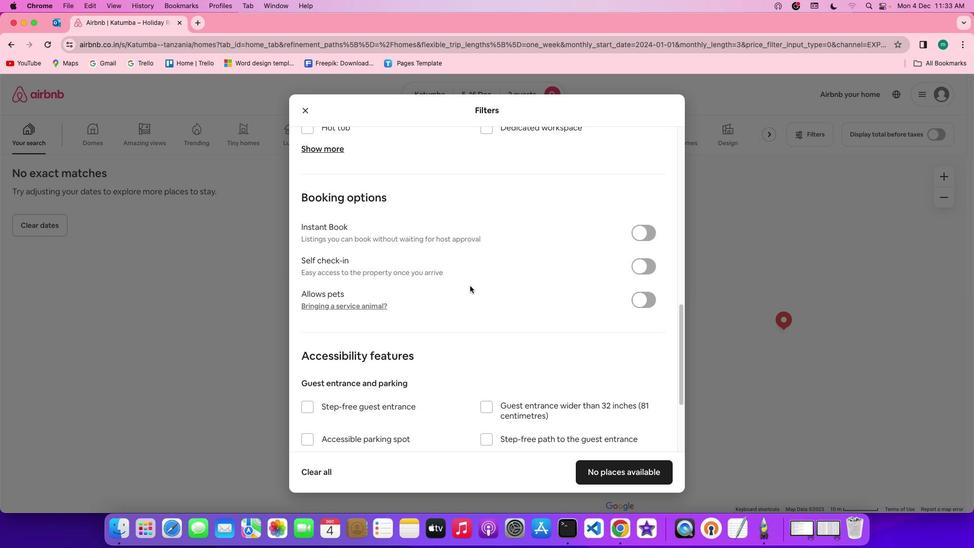 
Action: Mouse scrolled (483, 299) with delta (13, 10)
Screenshot: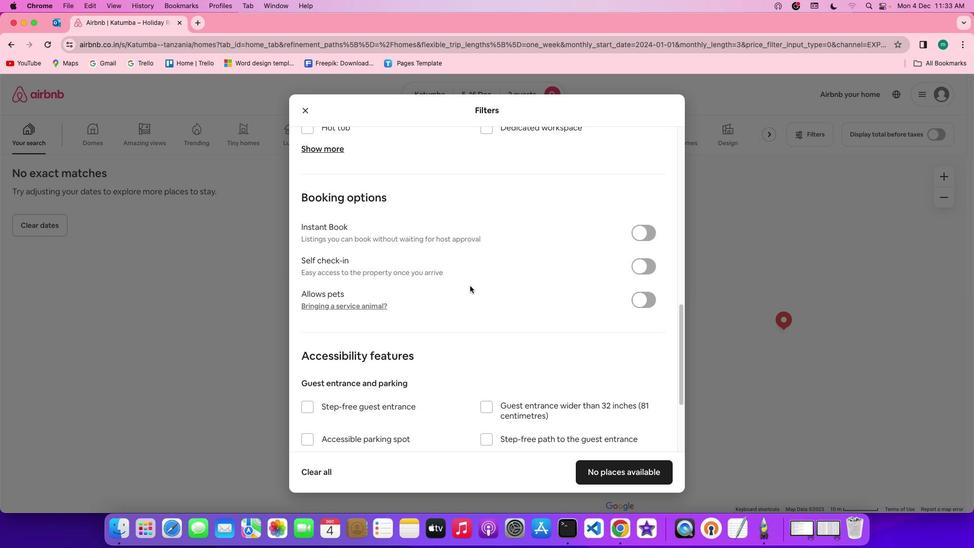 
Action: Mouse scrolled (483, 299) with delta (13, 10)
Screenshot: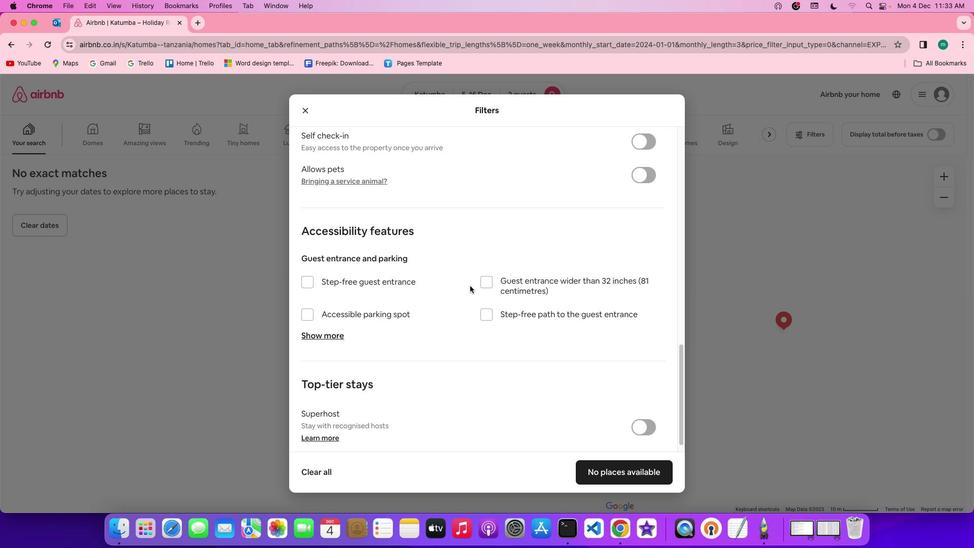 
Action: Mouse scrolled (483, 299) with delta (13, 12)
Screenshot: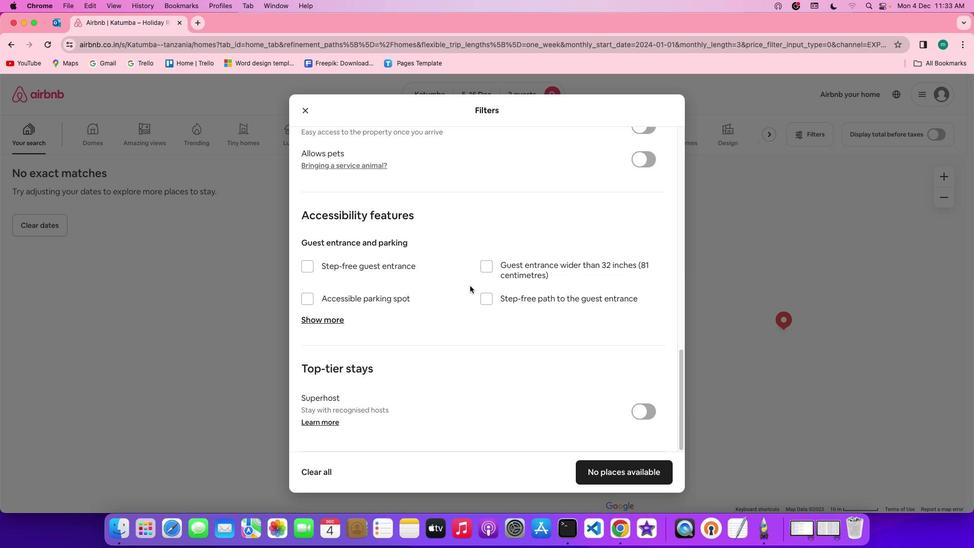 
Action: Mouse scrolled (483, 299) with delta (13, 12)
Screenshot: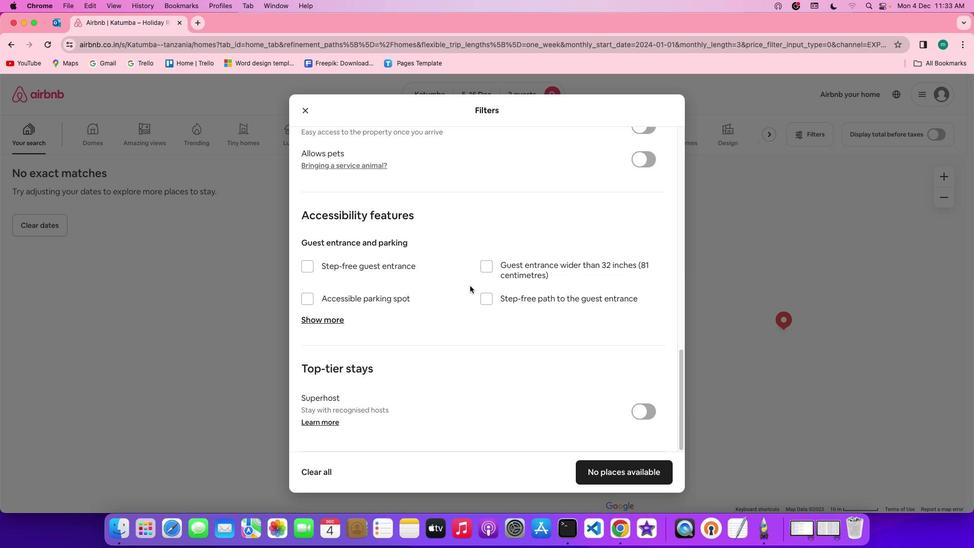 
Action: Mouse scrolled (483, 299) with delta (13, 12)
Screenshot: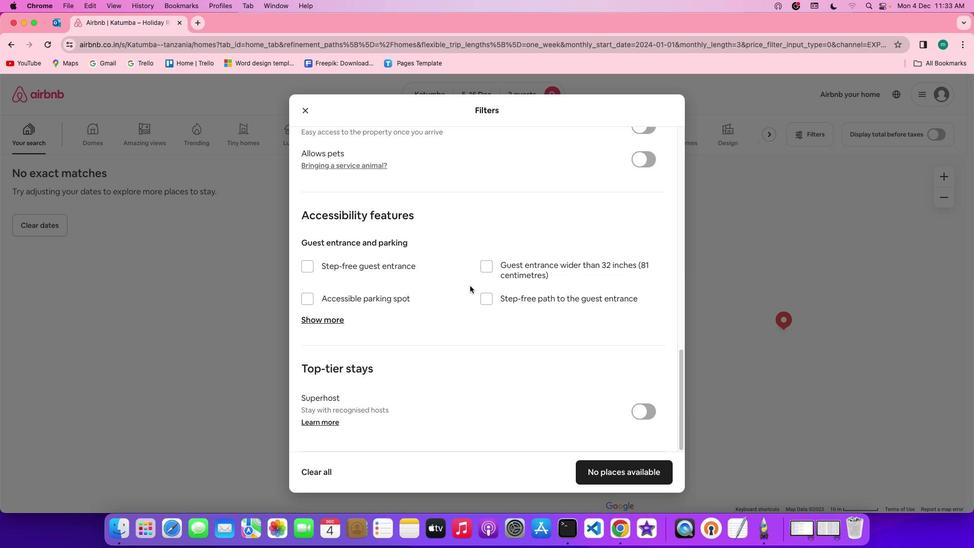 
Action: Mouse scrolled (483, 299) with delta (13, 11)
Screenshot: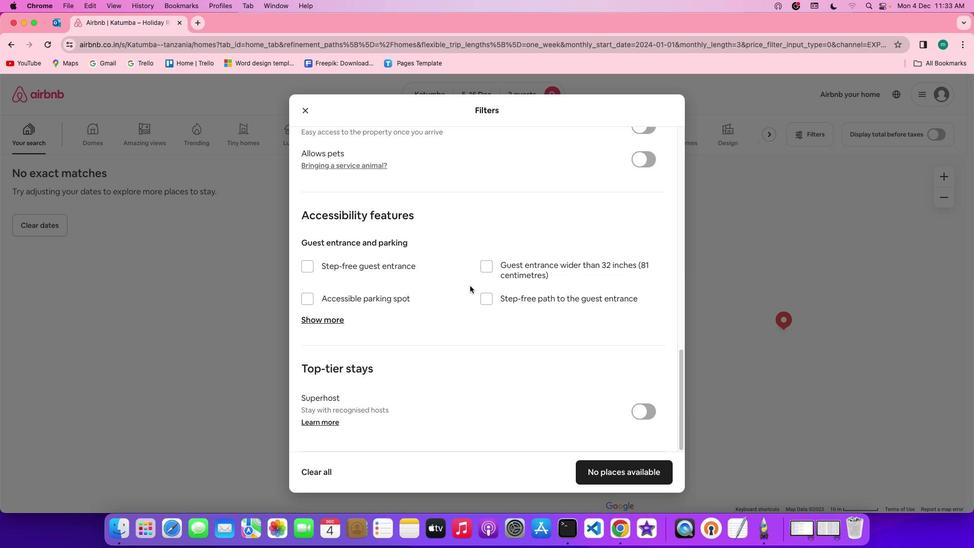 
Action: Mouse scrolled (483, 299) with delta (13, 12)
Screenshot: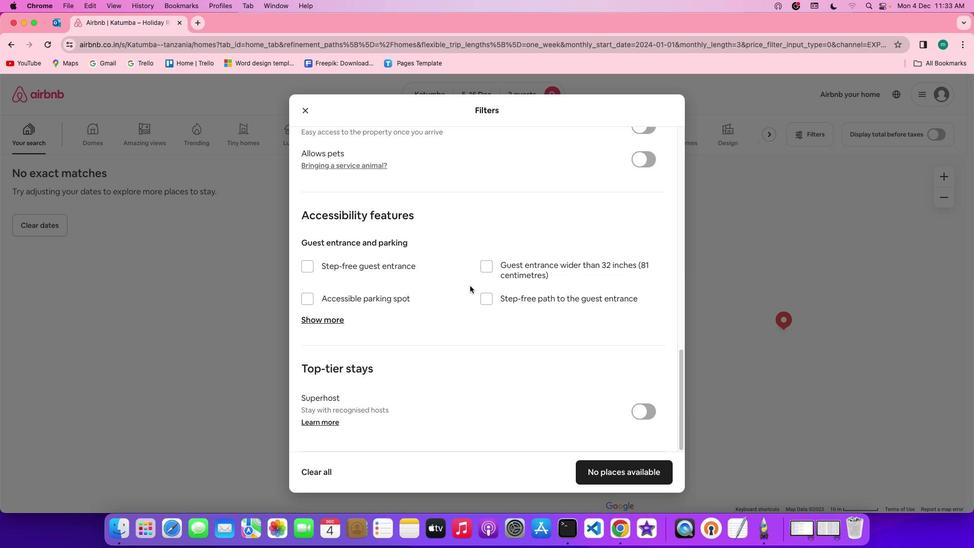 
Action: Mouse scrolled (483, 299) with delta (13, 12)
Screenshot: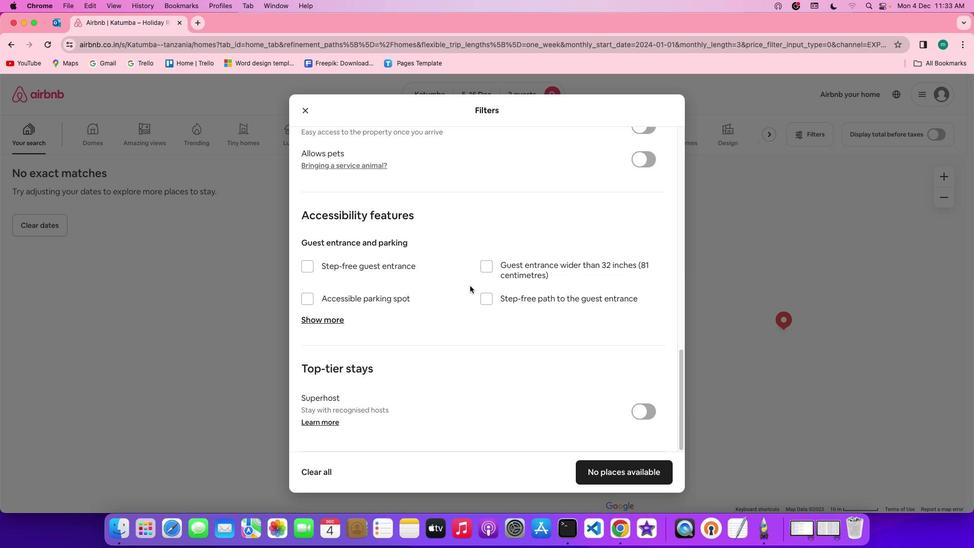
Action: Mouse scrolled (483, 299) with delta (13, 11)
Screenshot: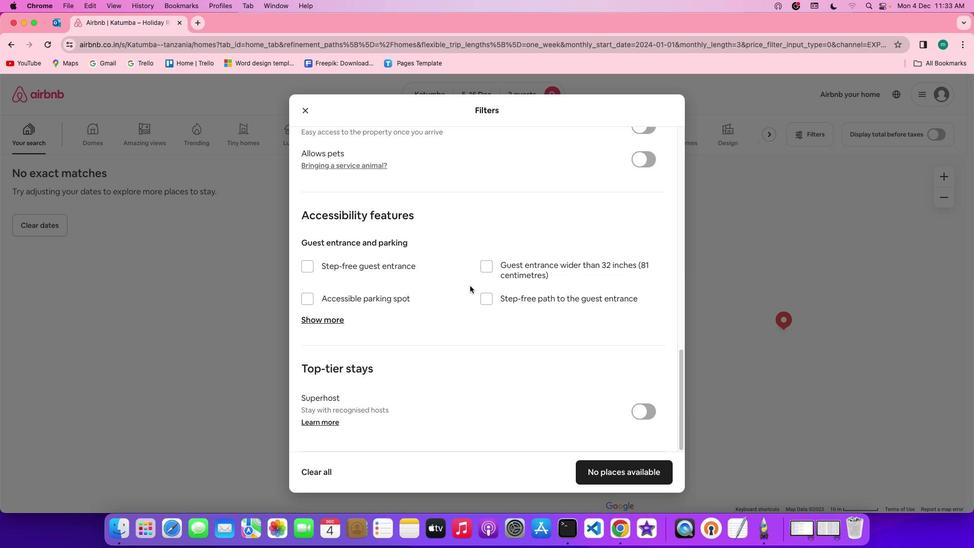 
Action: Mouse moved to (640, 486)
Screenshot: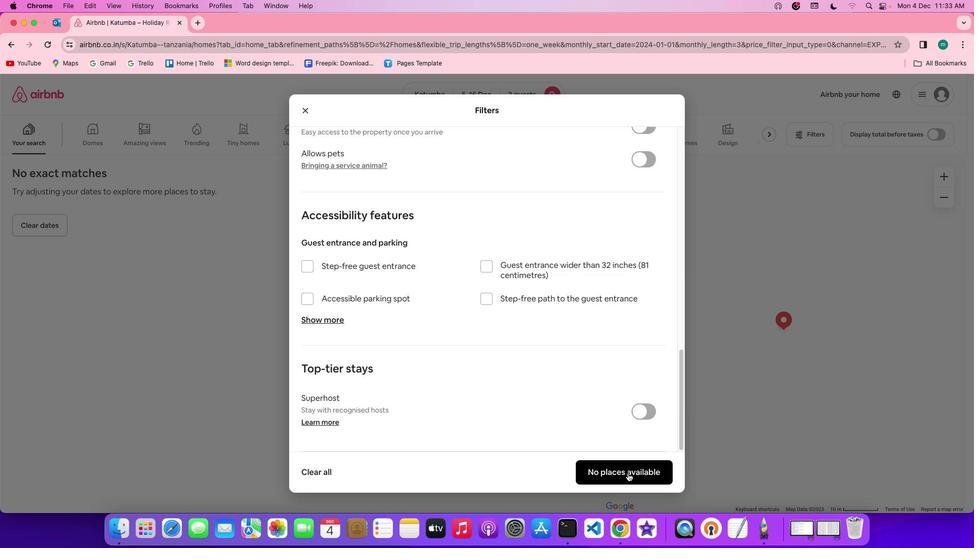 
Action: Mouse pressed left at (640, 486)
Screenshot: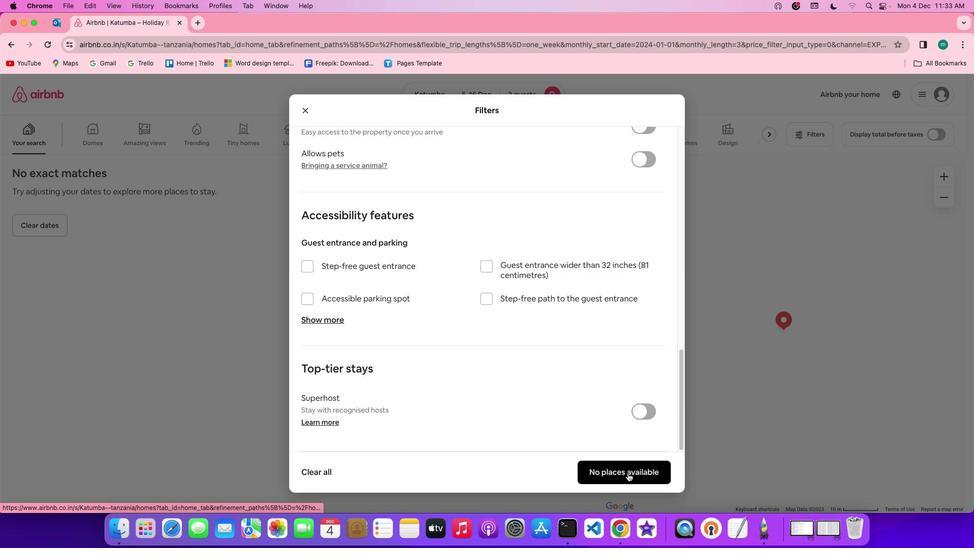 
Action: Mouse moved to (348, 348)
Screenshot: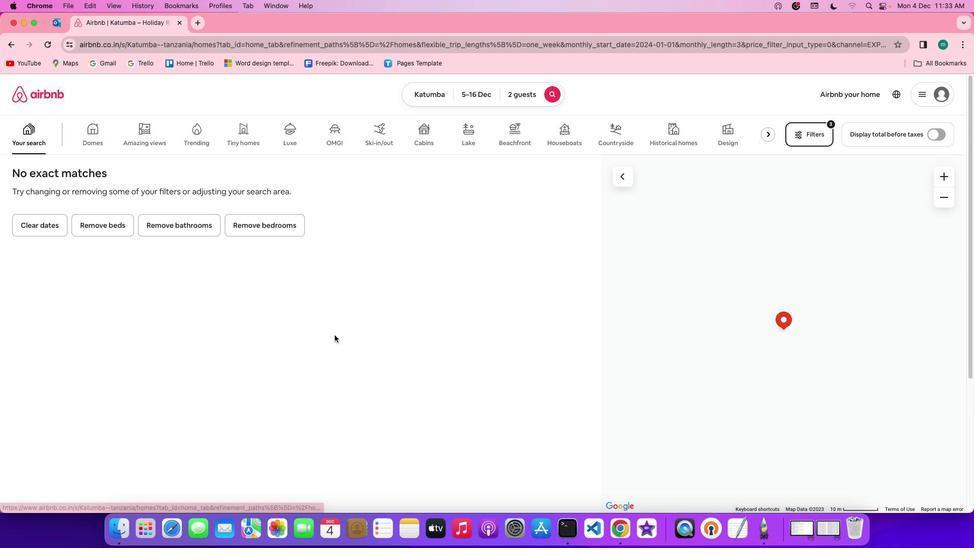 
